 Task: Create new contact,   with mail id: 'Eleanor.Green@nyc.gov', first name: 'Eleanor', Last name: 'Green', Job Title: Network Administrator, Phone number (305) 555-4567. Change life cycle stage to  'Lead' and lead status to 'New'. Add new company to the associated contact: www.bms.com and type: Prospect. Logged in from softage.6@softage.net
Action: Mouse moved to (107, 64)
Screenshot: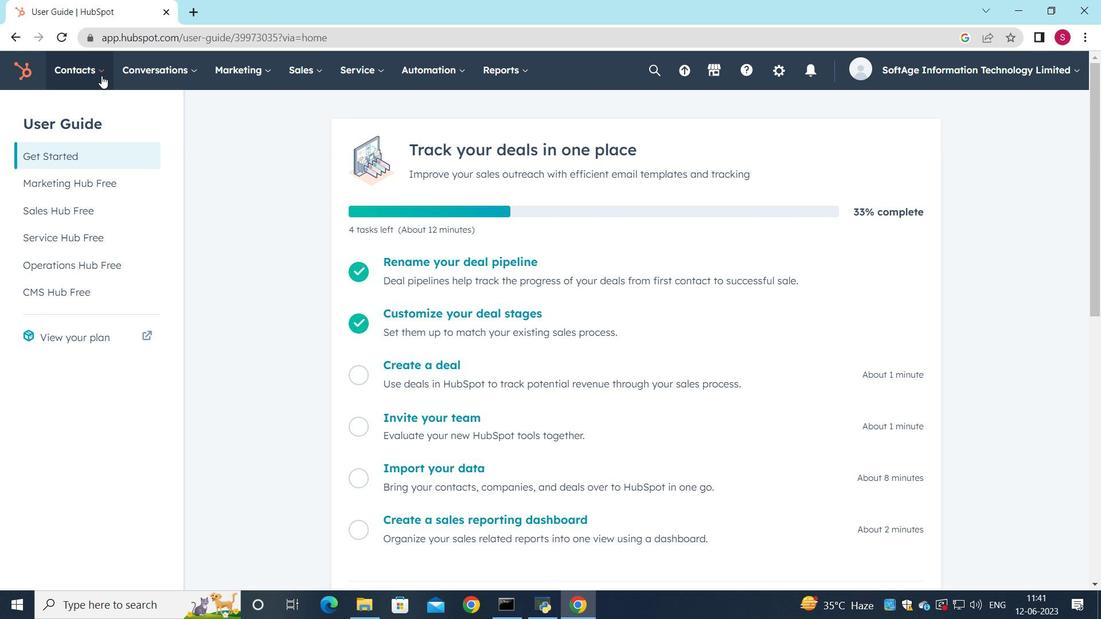 
Action: Mouse pressed left at (107, 64)
Screenshot: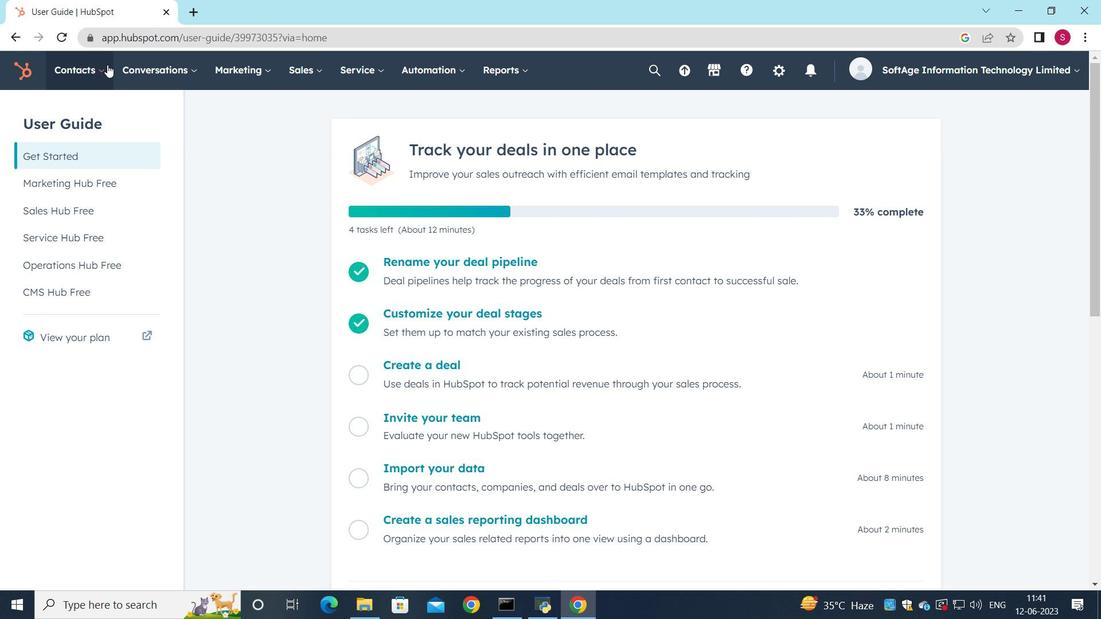 
Action: Mouse moved to (95, 111)
Screenshot: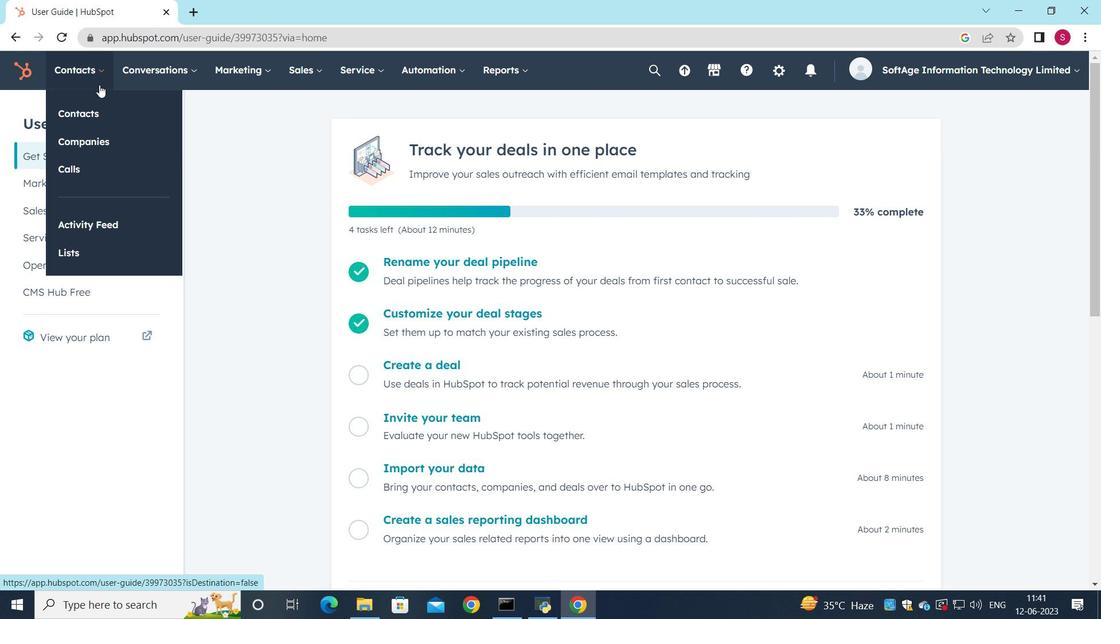 
Action: Mouse pressed left at (95, 111)
Screenshot: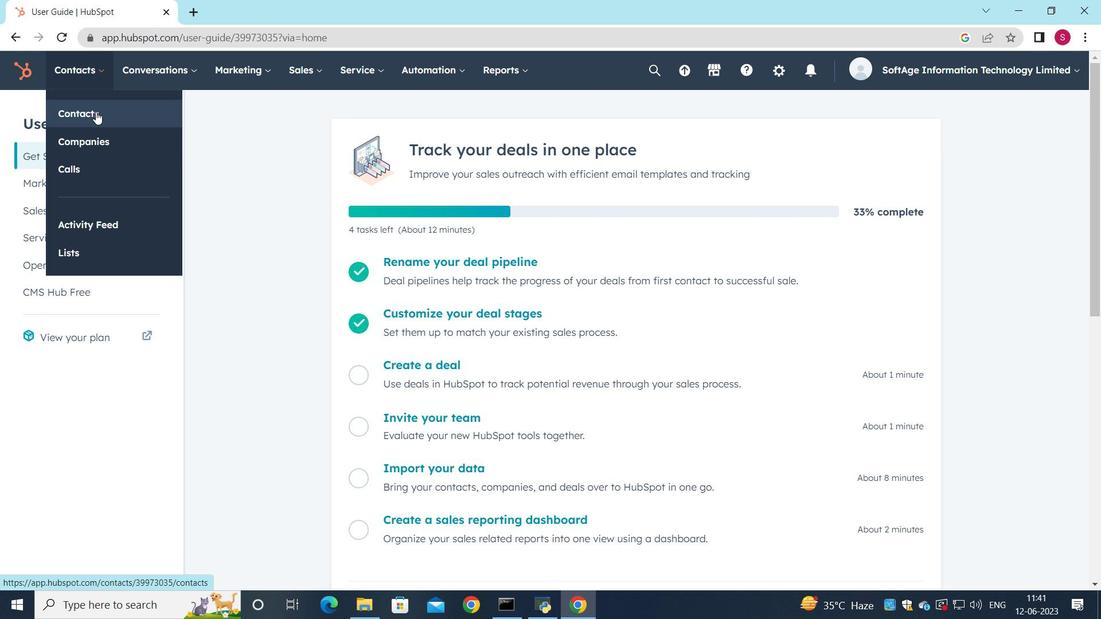 
Action: Mouse moved to (1035, 111)
Screenshot: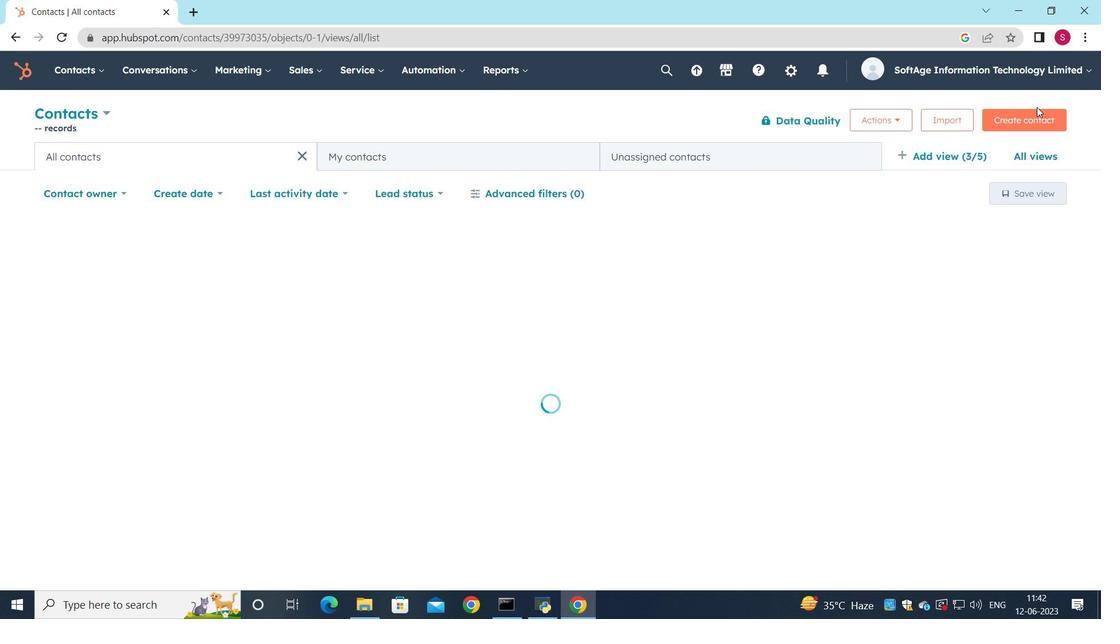 
Action: Mouse pressed left at (1035, 111)
Screenshot: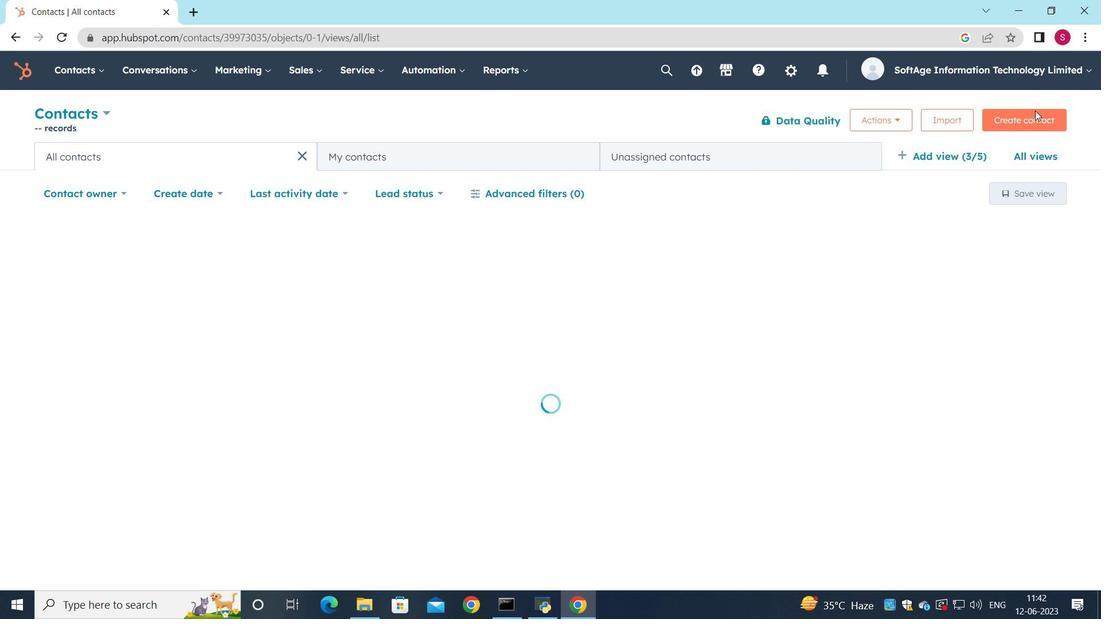 
Action: Mouse moved to (898, 189)
Screenshot: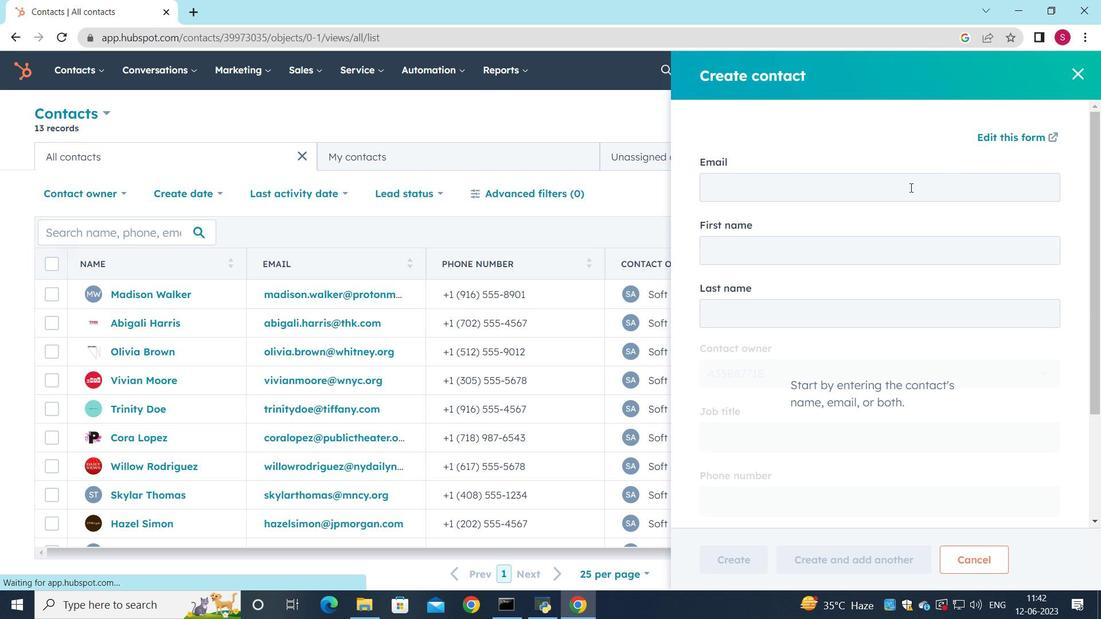 
Action: Mouse pressed left at (898, 189)
Screenshot: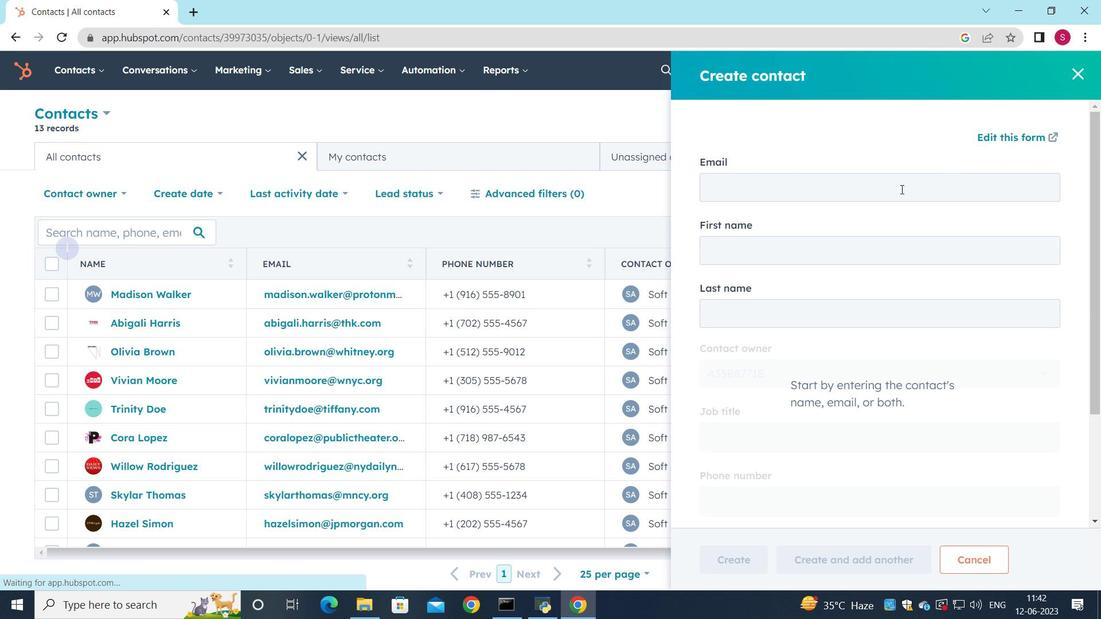 
Action: Key pressed <Key.shift>Eleanor.<Key.shift>Green<Key.shift>@nyc.gov
Screenshot: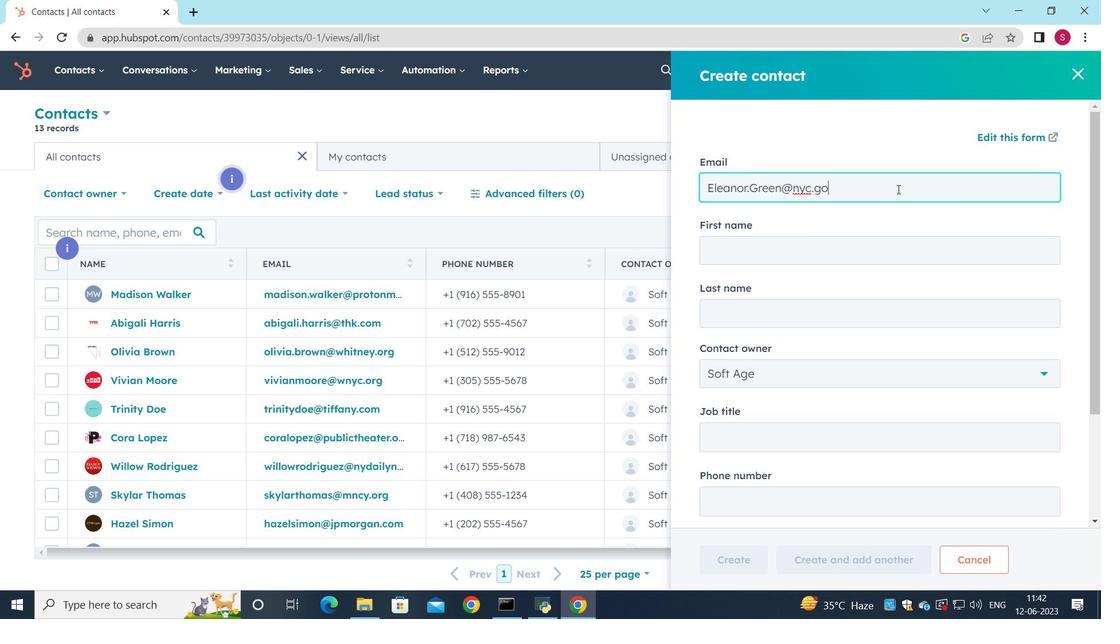 
Action: Mouse moved to (788, 253)
Screenshot: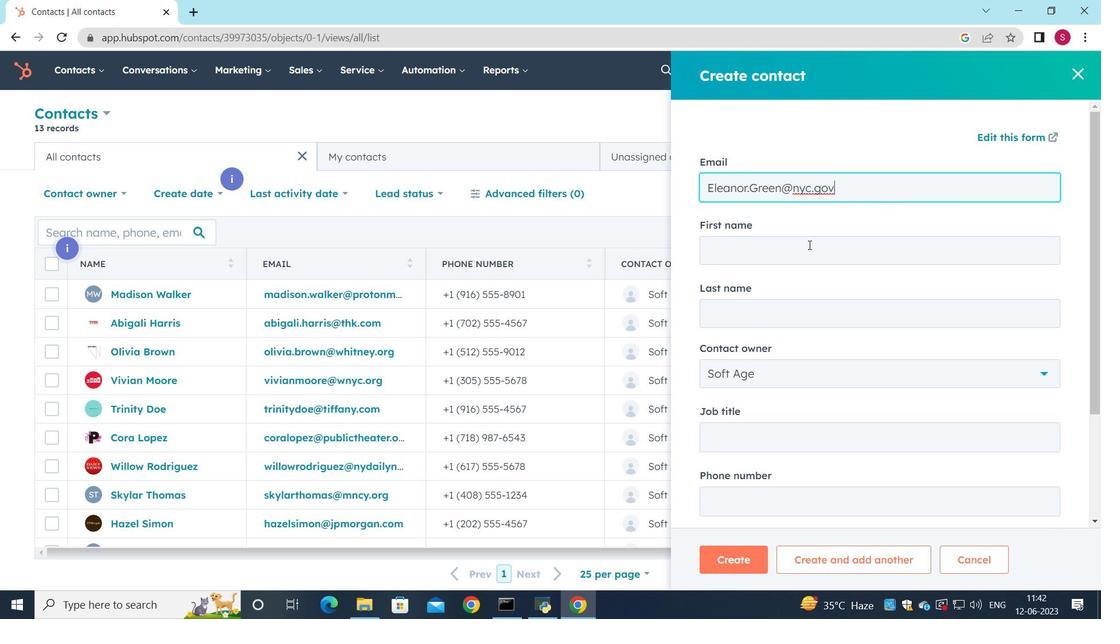 
Action: Mouse pressed left at (788, 253)
Screenshot: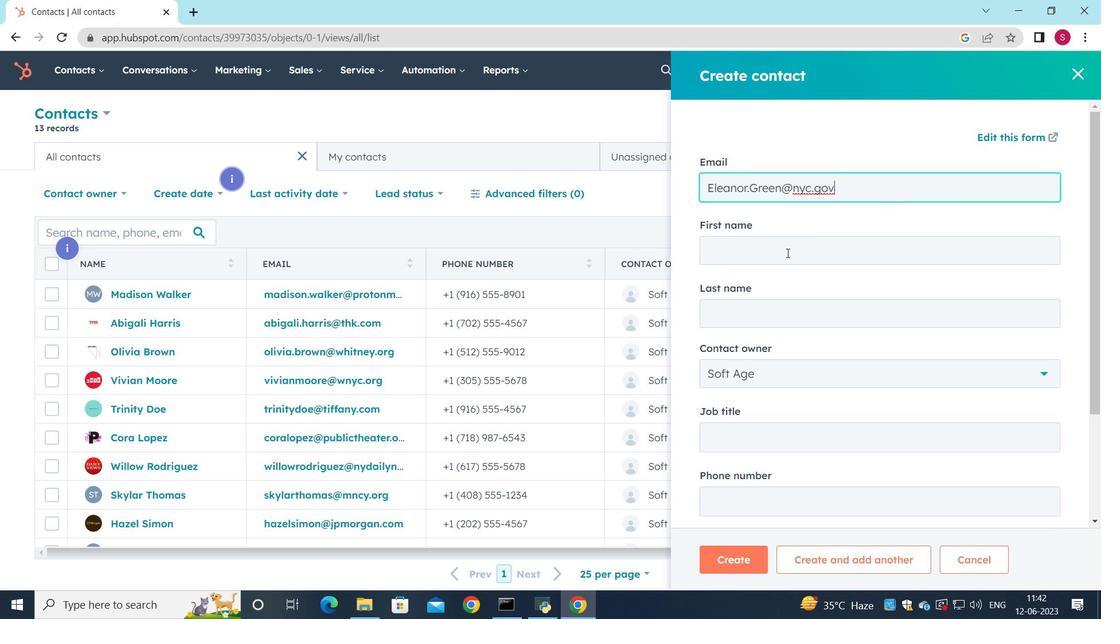 
Action: Mouse moved to (786, 264)
Screenshot: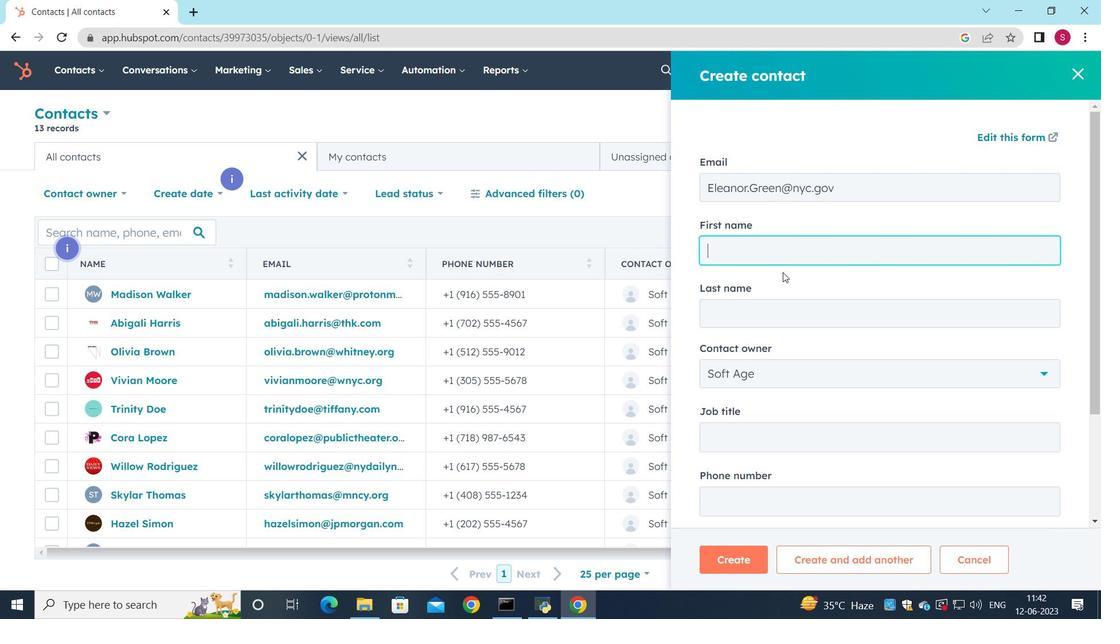 
Action: Key pressed <Key.shift>Eleanor
Screenshot: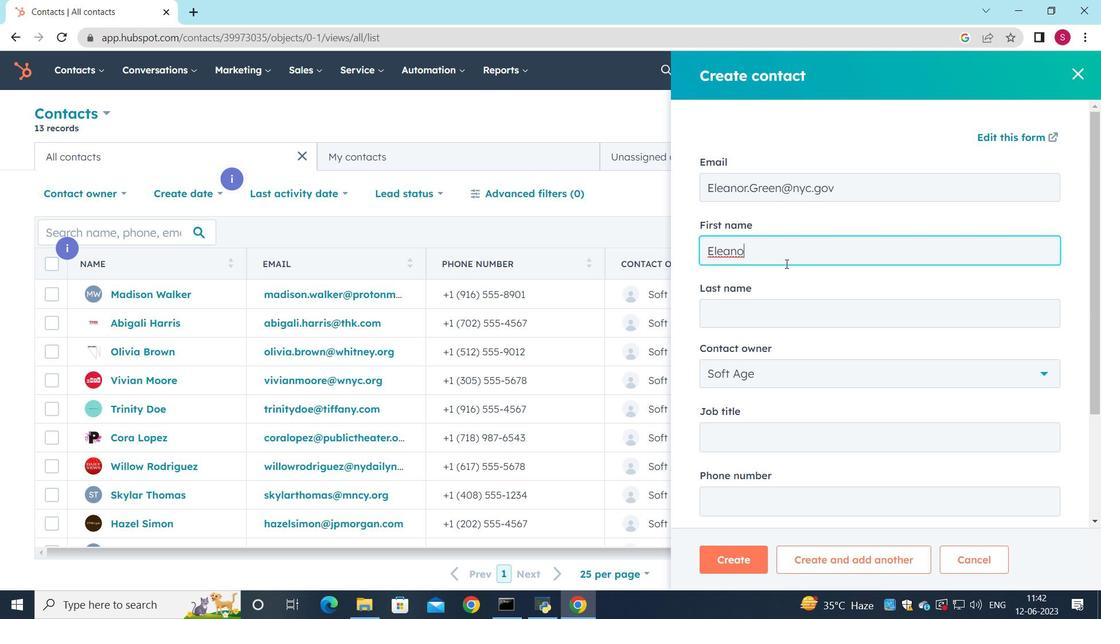 
Action: Mouse moved to (748, 306)
Screenshot: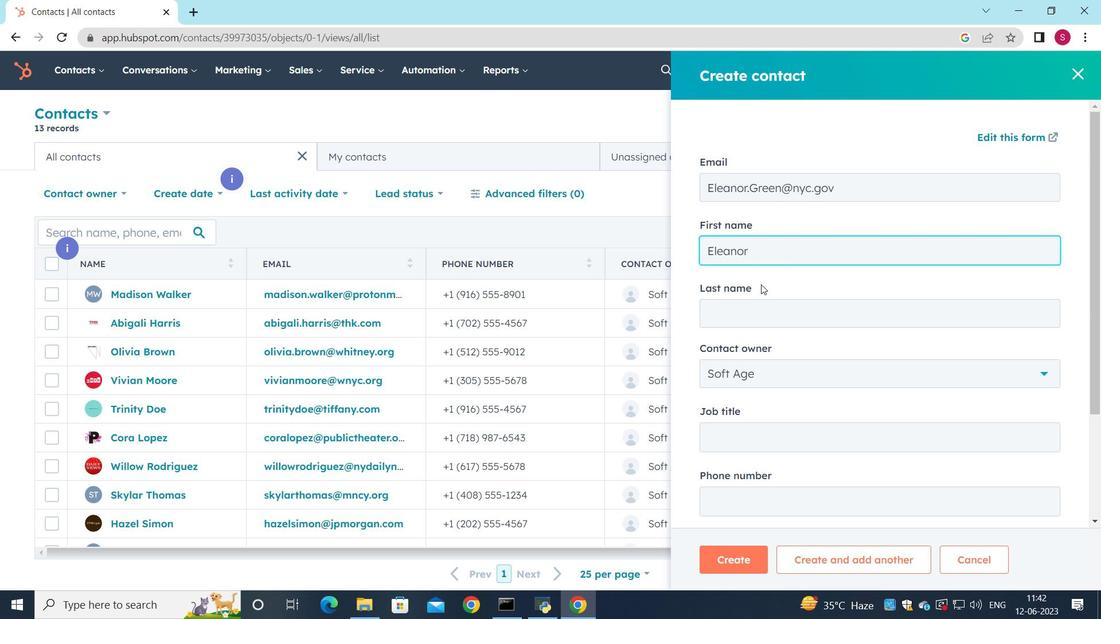 
Action: Mouse pressed left at (748, 306)
Screenshot: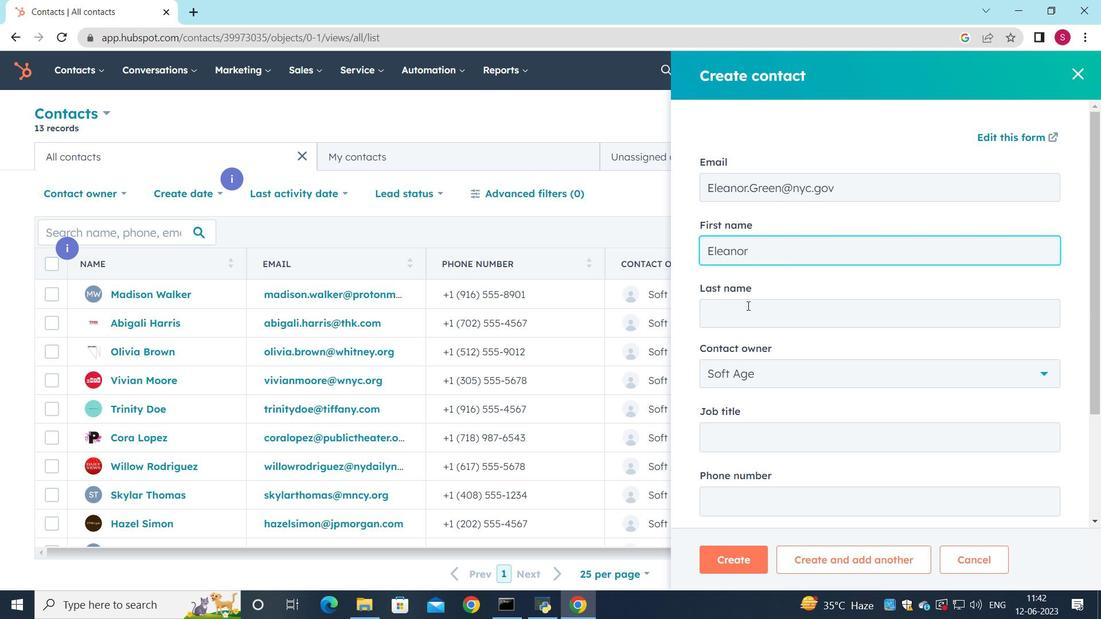 
Action: Key pressed <Key.shift>Green
Screenshot: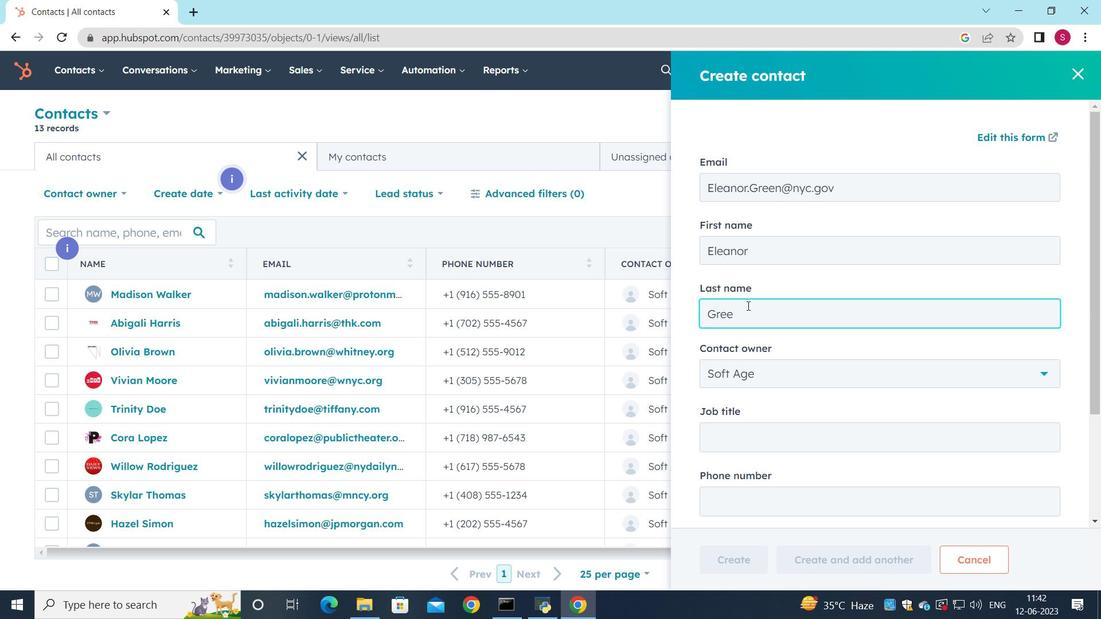 
Action: Mouse scrolled (748, 305) with delta (0, 0)
Screenshot: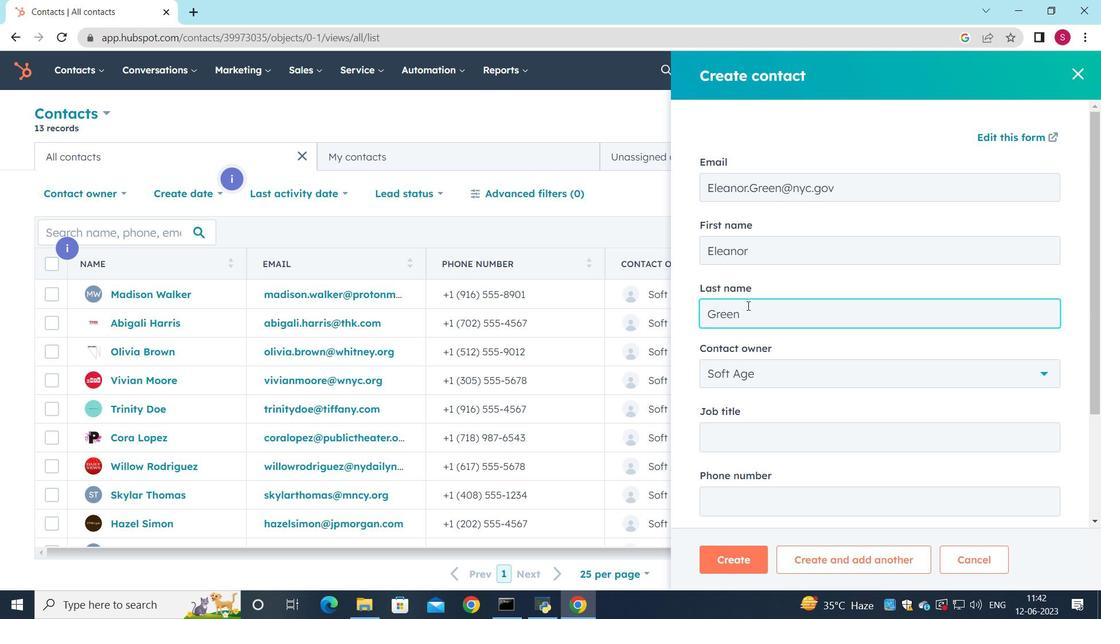 
Action: Mouse scrolled (748, 305) with delta (0, 0)
Screenshot: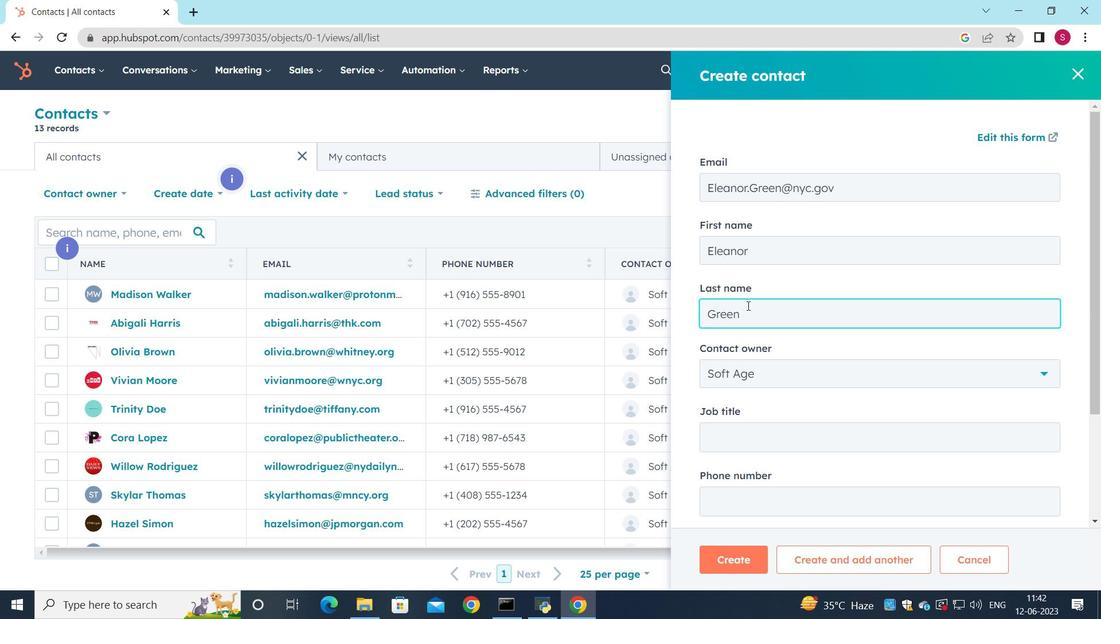 
Action: Mouse moved to (790, 278)
Screenshot: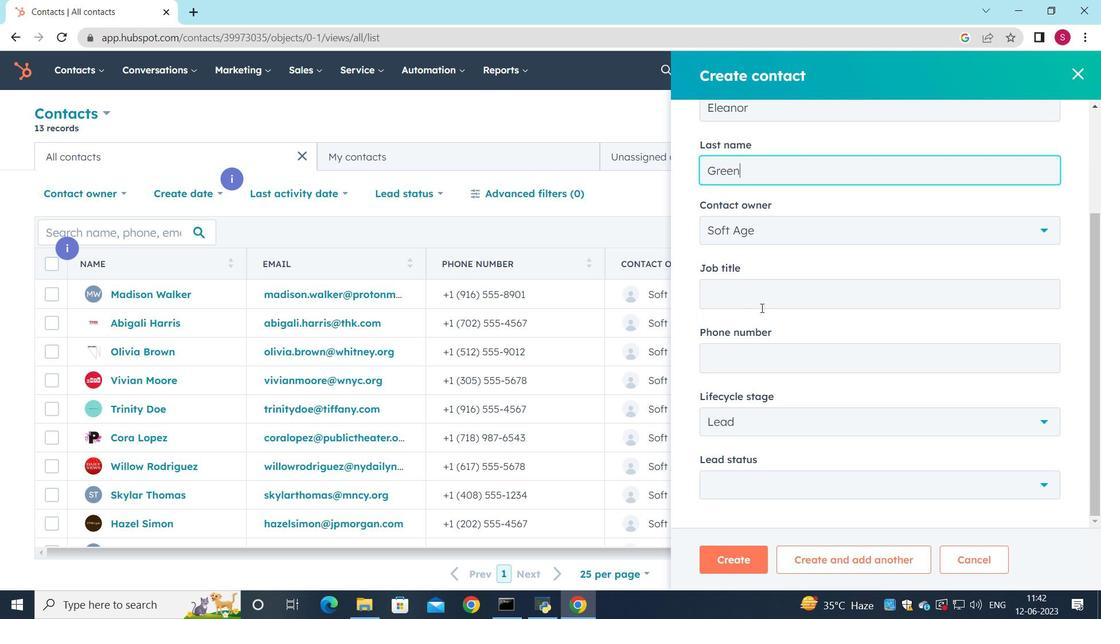 
Action: Mouse pressed left at (790, 278)
Screenshot: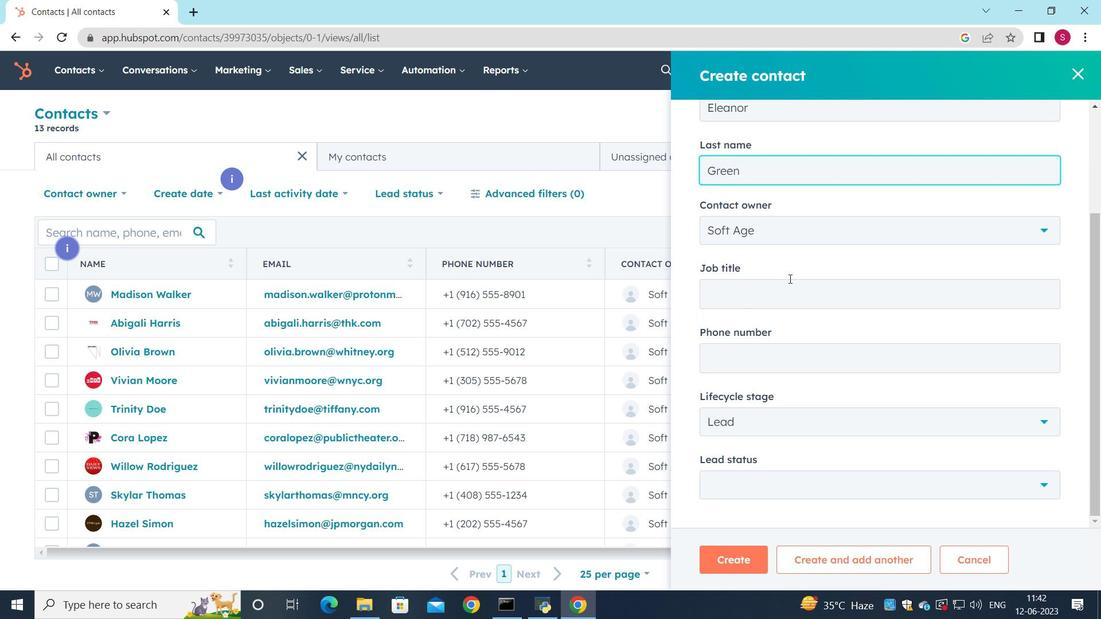 
Action: Mouse moved to (786, 292)
Screenshot: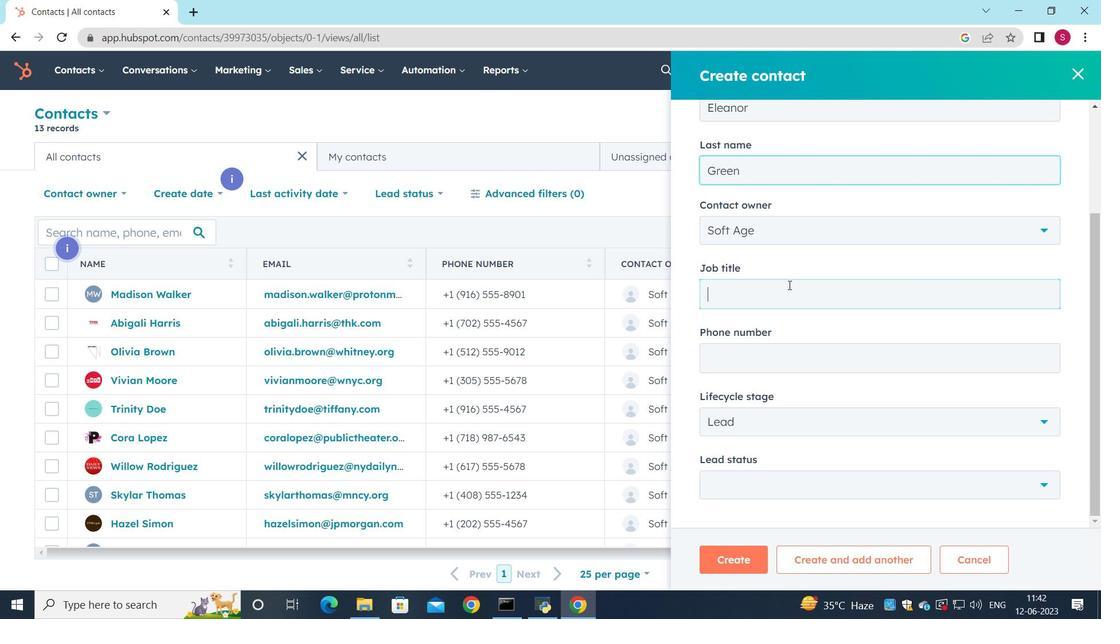 
Action: Key pressed <Key.shift><Key.shift><Key.shift><Key.shift>Network<Key.space><Key.shift>Adminstrator
Screenshot: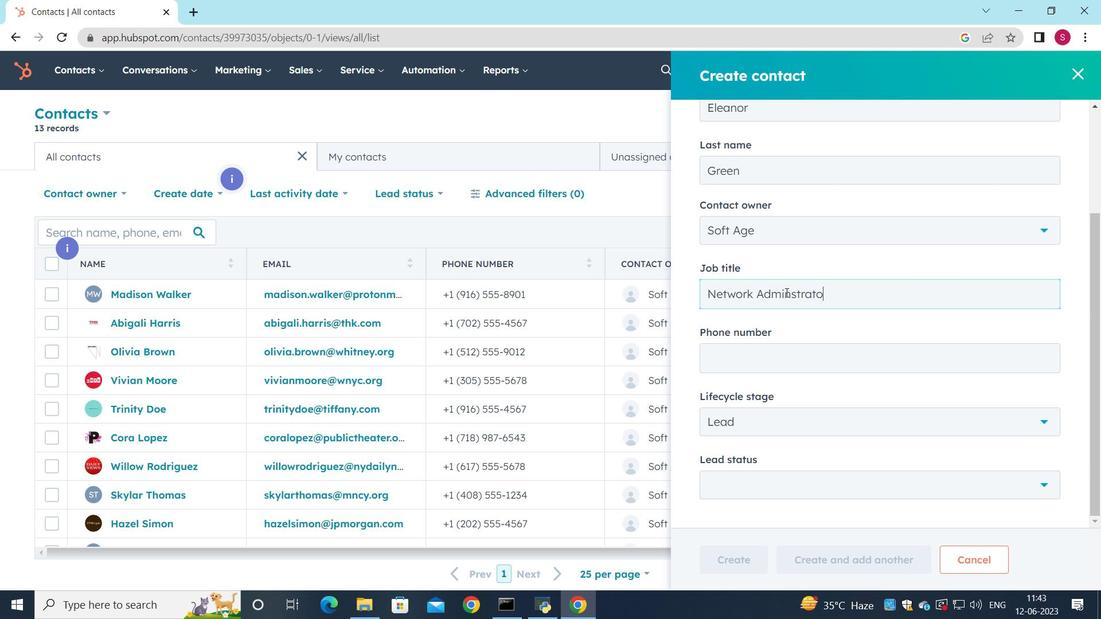 
Action: Mouse moved to (793, 295)
Screenshot: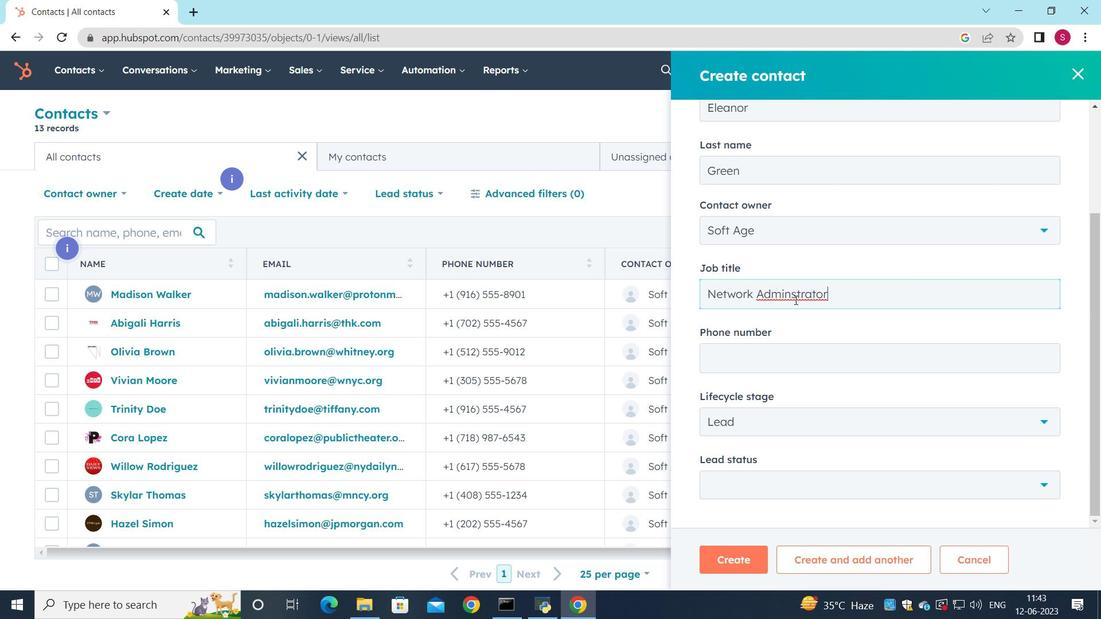 
Action: Mouse pressed left at (793, 295)
Screenshot: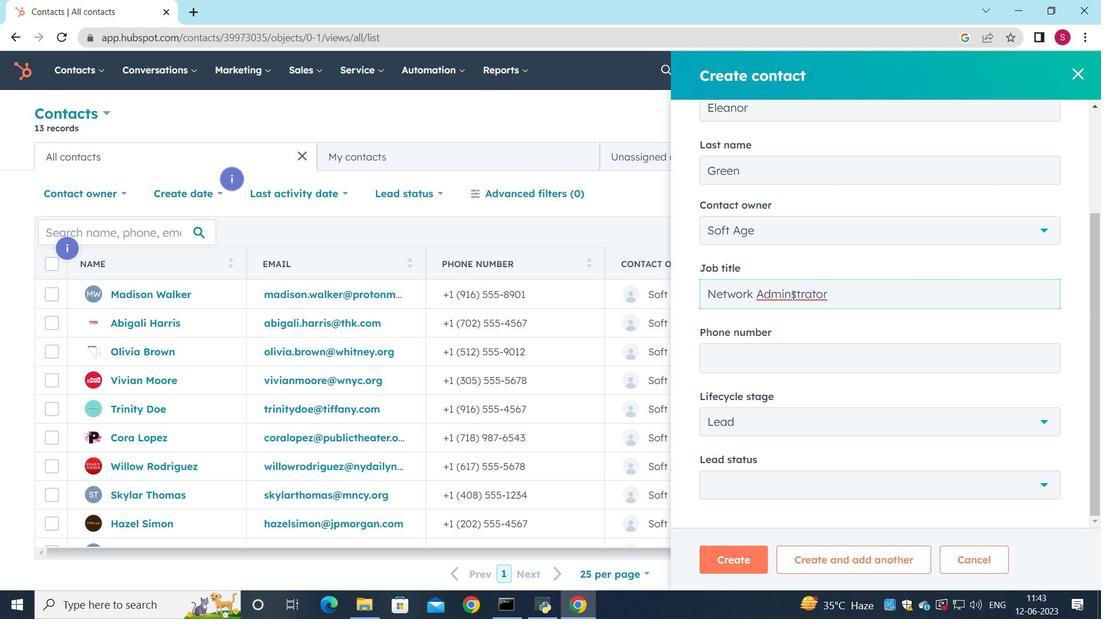 
Action: Key pressed i
Screenshot: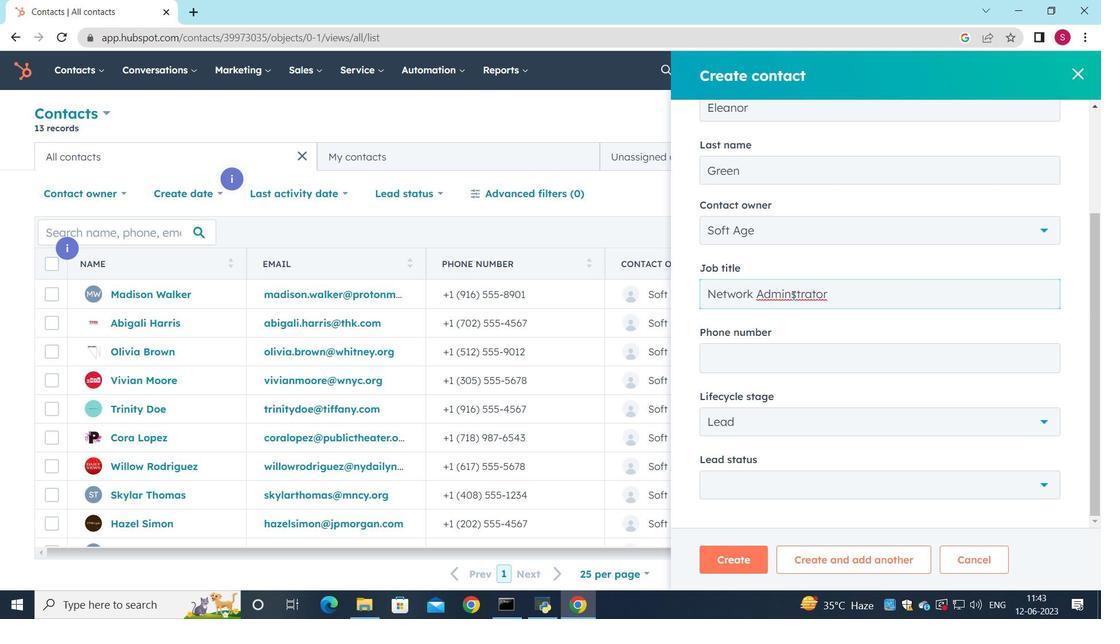 
Action: Mouse moved to (763, 351)
Screenshot: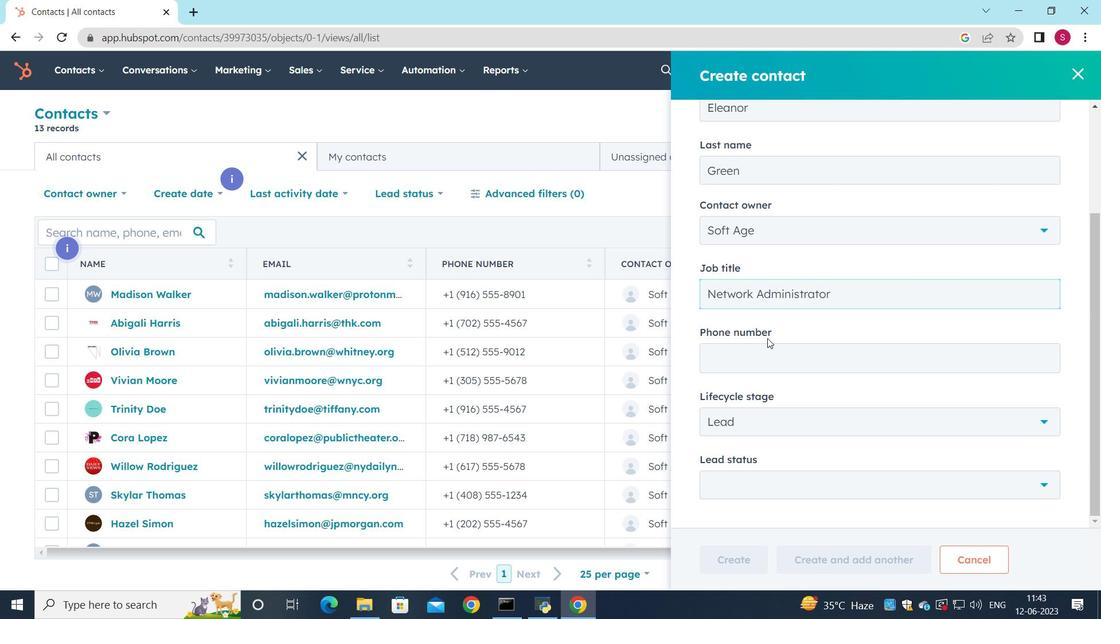 
Action: Mouse pressed left at (763, 351)
Screenshot: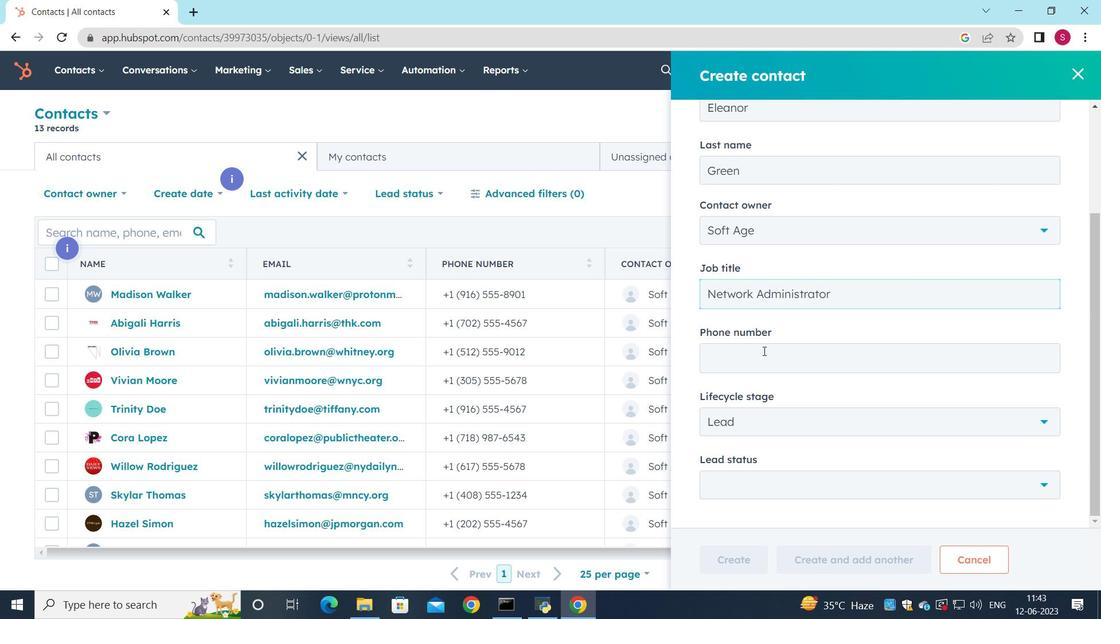 
Action: Key pressed 3055554567
Screenshot: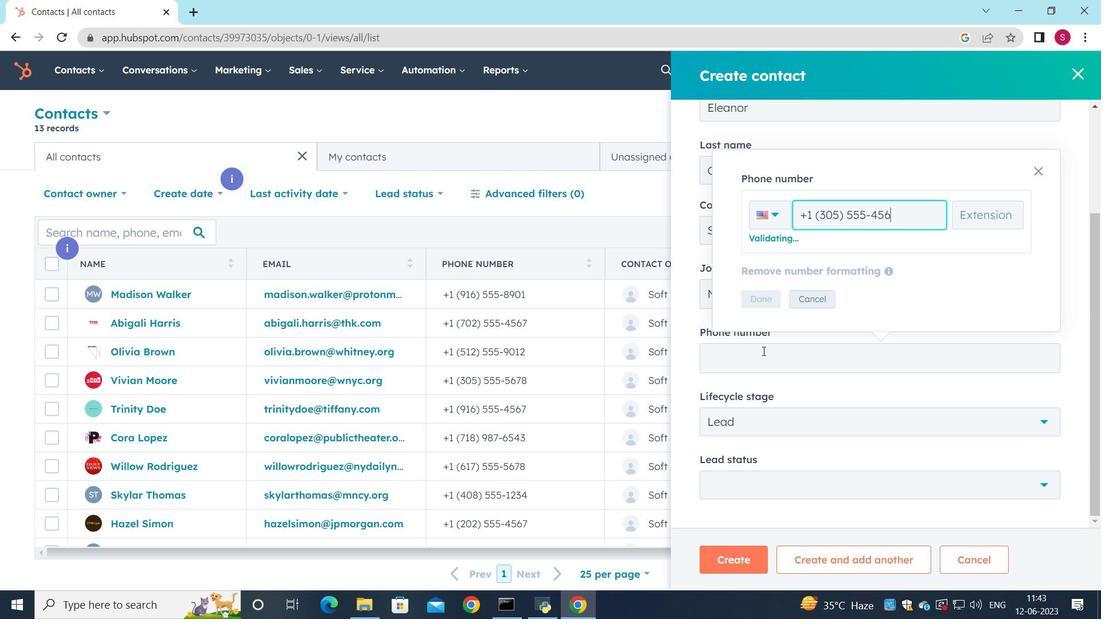 
Action: Mouse moved to (750, 302)
Screenshot: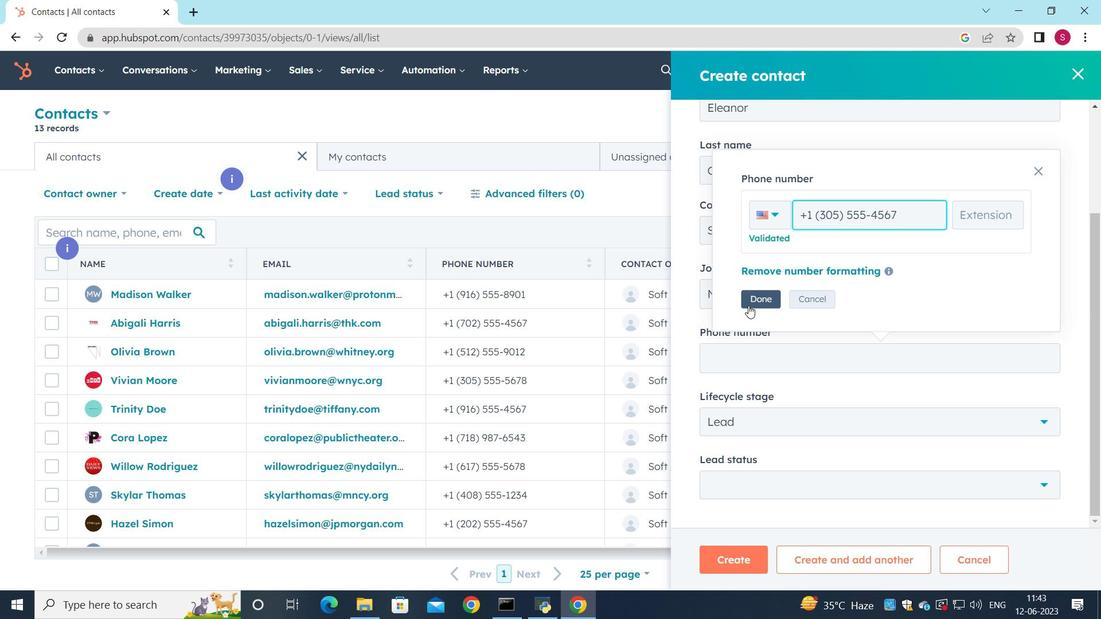 
Action: Mouse pressed left at (750, 302)
Screenshot: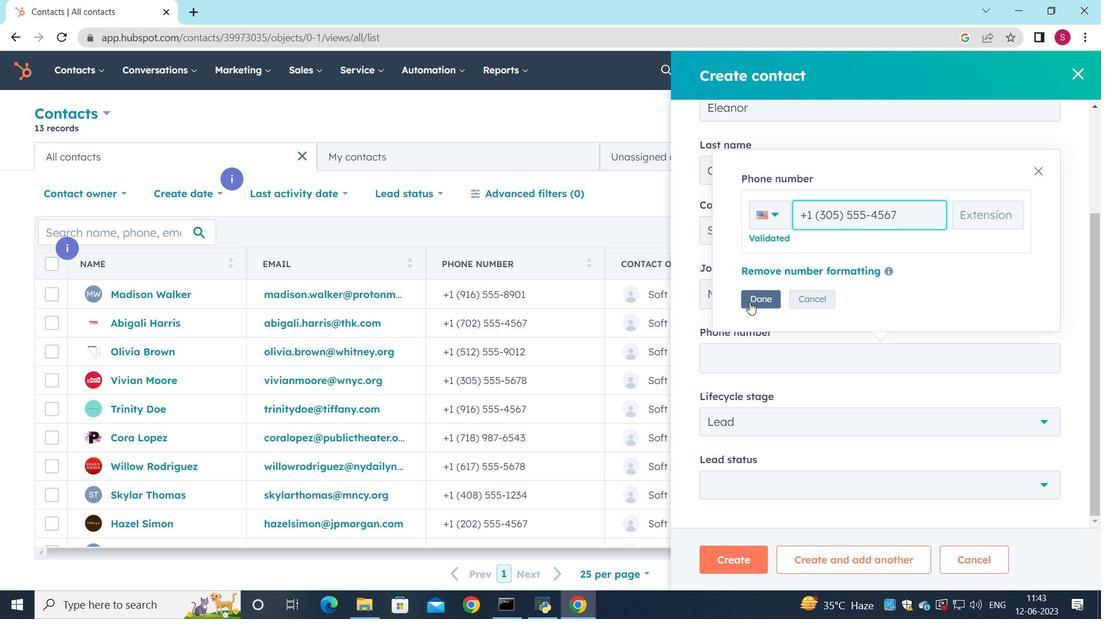 
Action: Mouse moved to (751, 302)
Screenshot: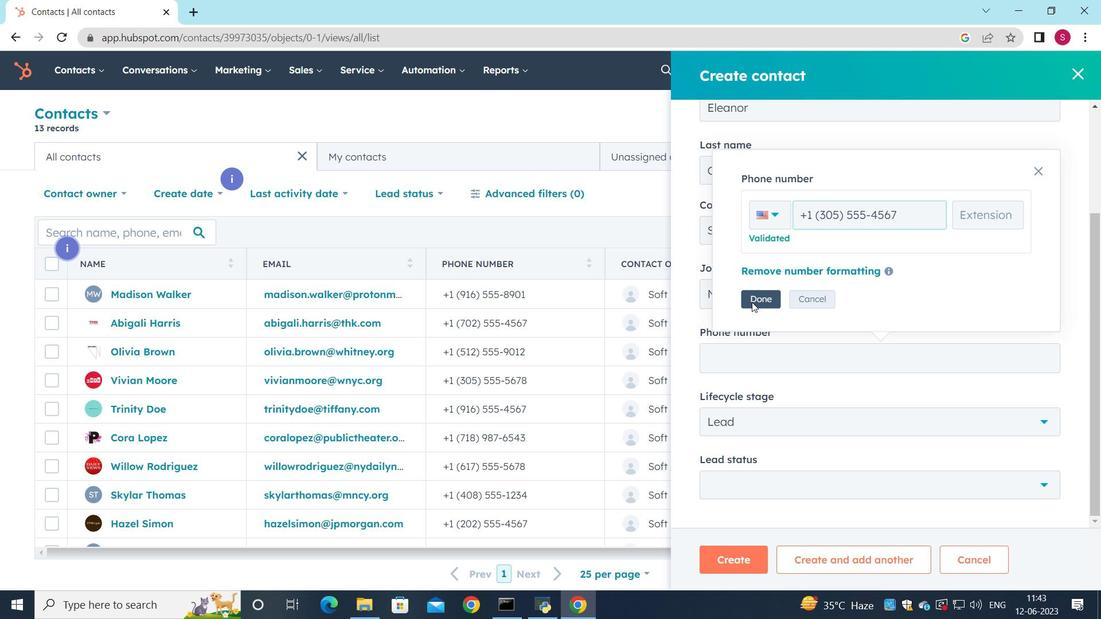 
Action: Mouse scrolled (751, 301) with delta (0, 0)
Screenshot: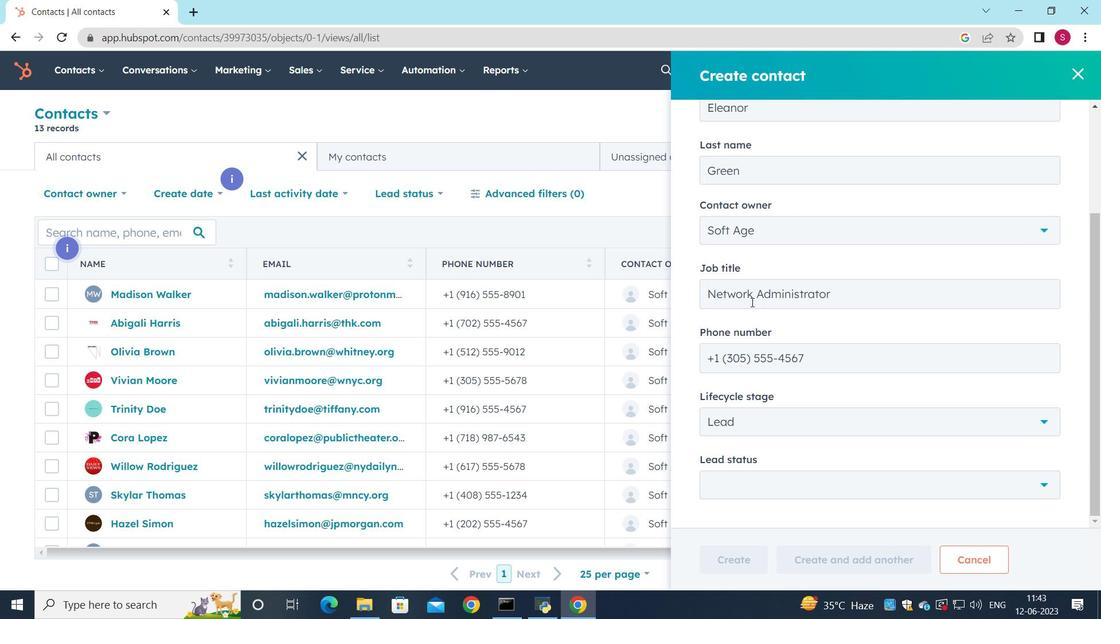 
Action: Mouse scrolled (751, 301) with delta (0, 0)
Screenshot: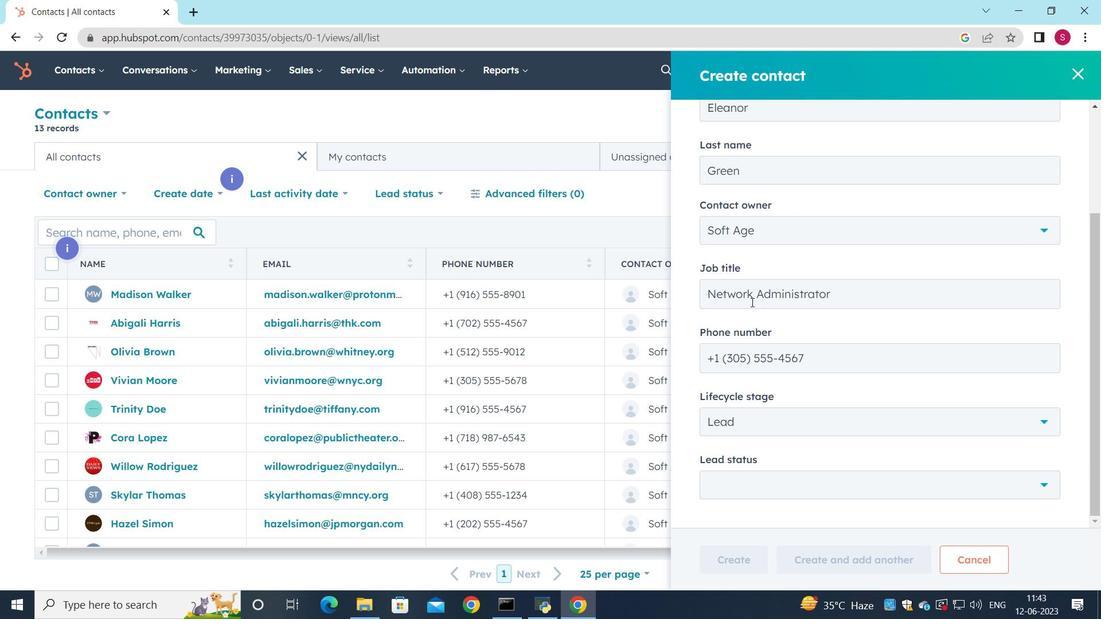 
Action: Mouse moved to (780, 392)
Screenshot: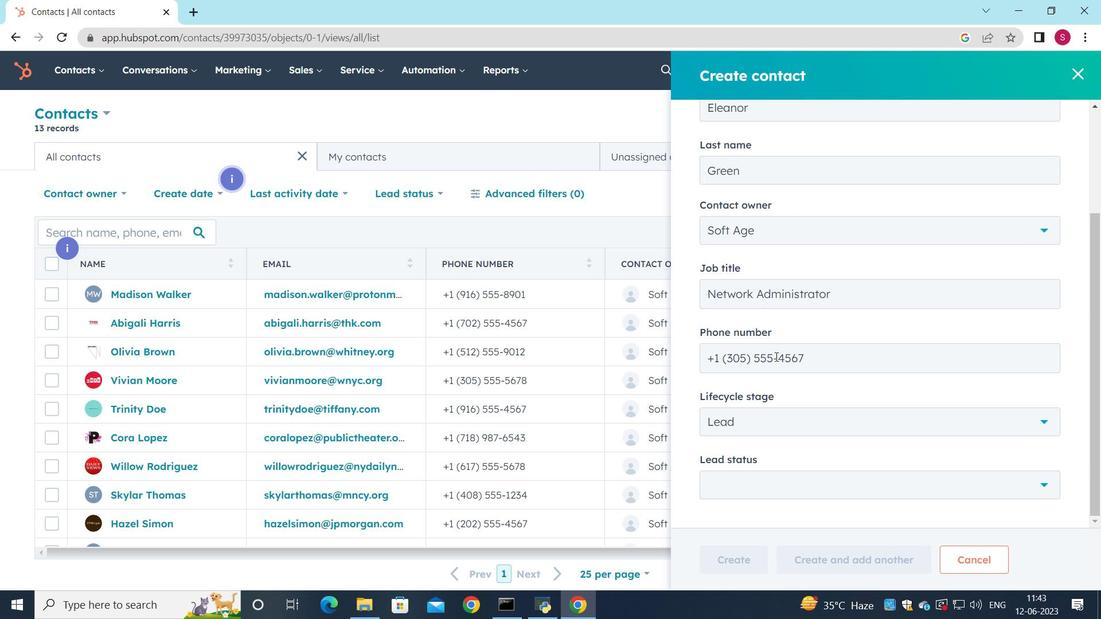 
Action: Mouse scrolled (780, 391) with delta (0, 0)
Screenshot: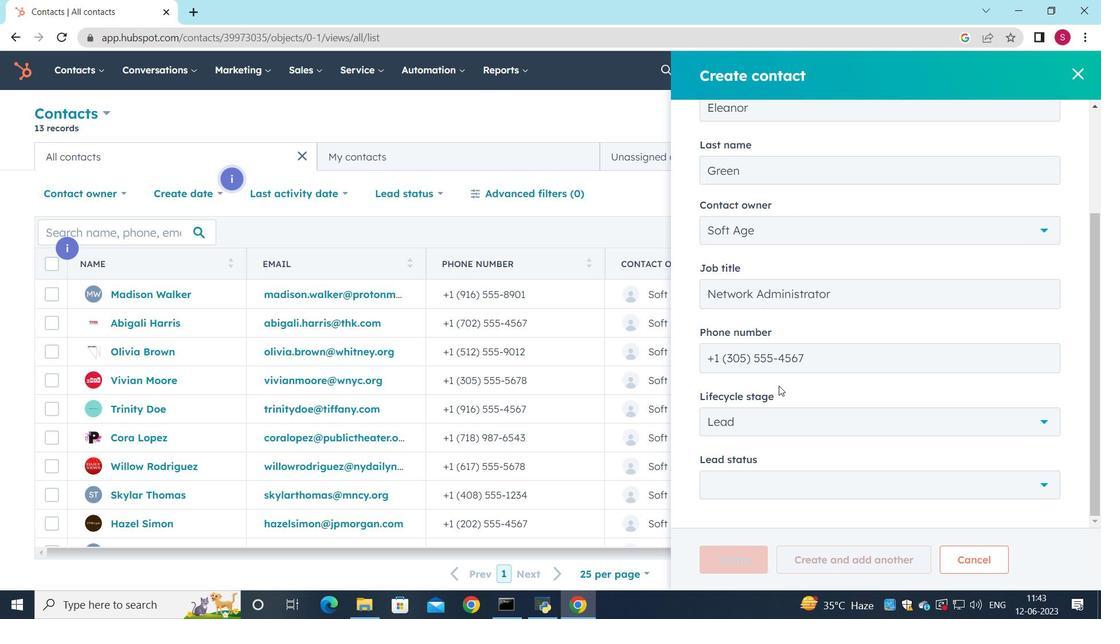 
Action: Mouse scrolled (780, 391) with delta (0, 0)
Screenshot: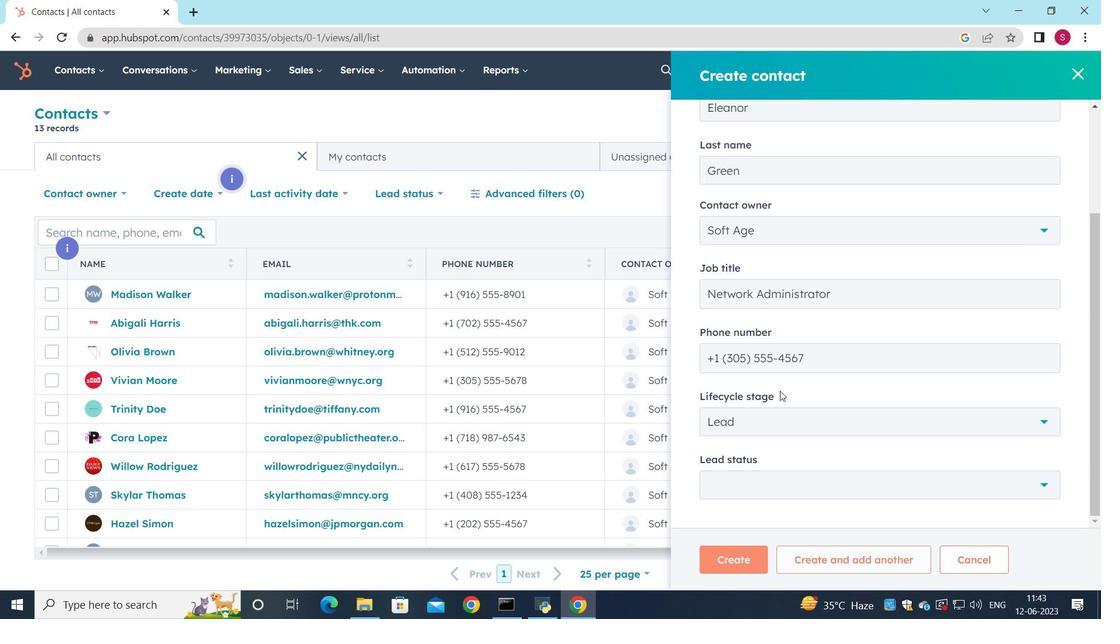 
Action: Mouse moved to (1012, 488)
Screenshot: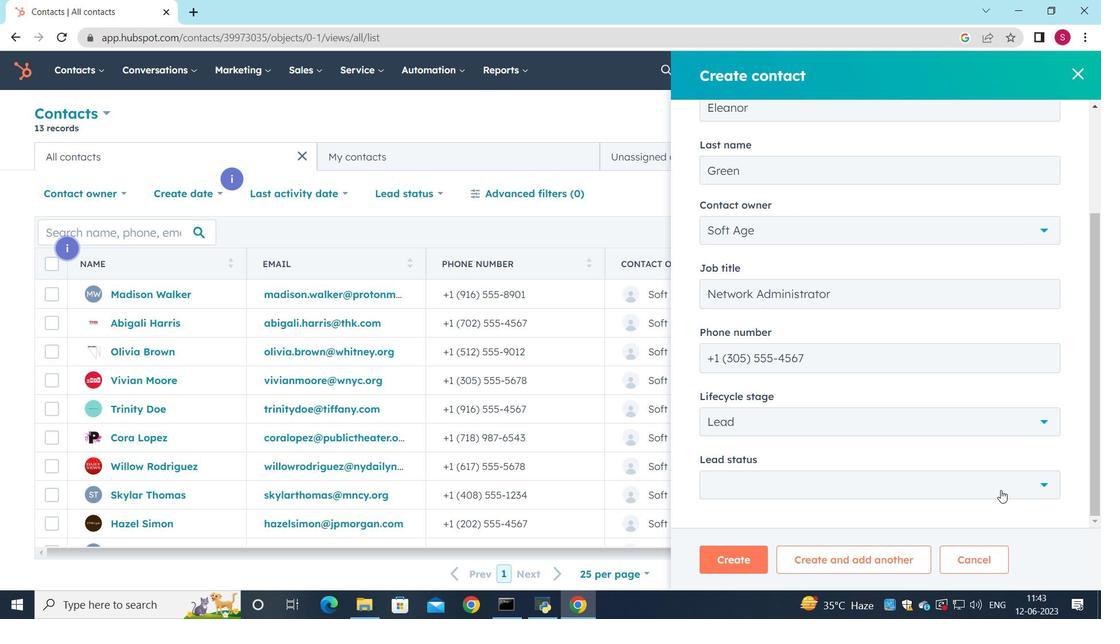 
Action: Mouse pressed left at (1012, 488)
Screenshot: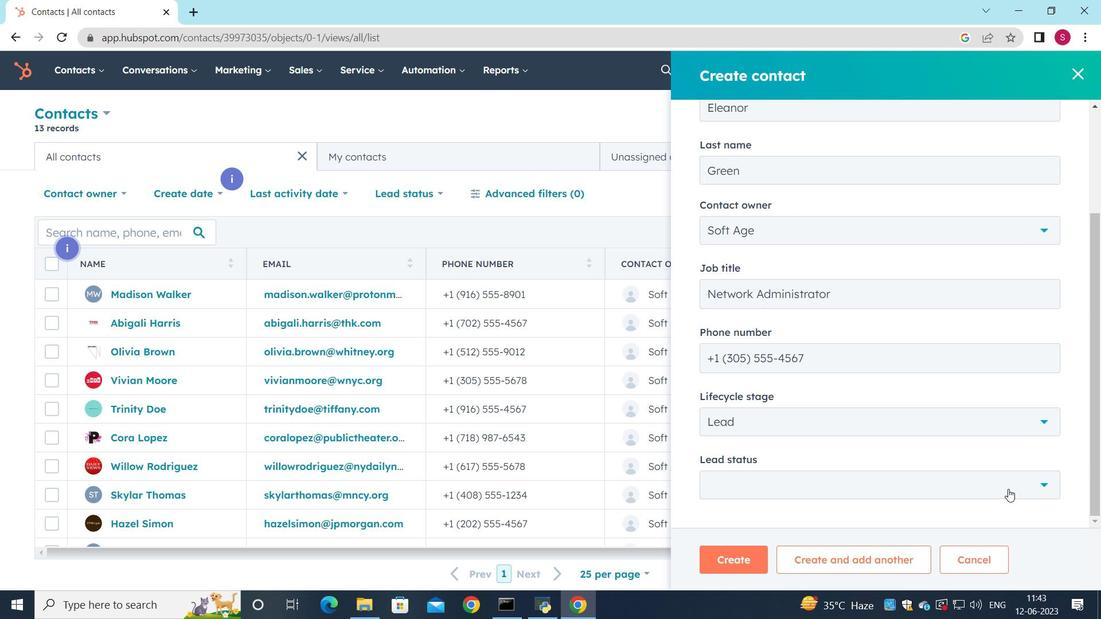 
Action: Mouse moved to (760, 352)
Screenshot: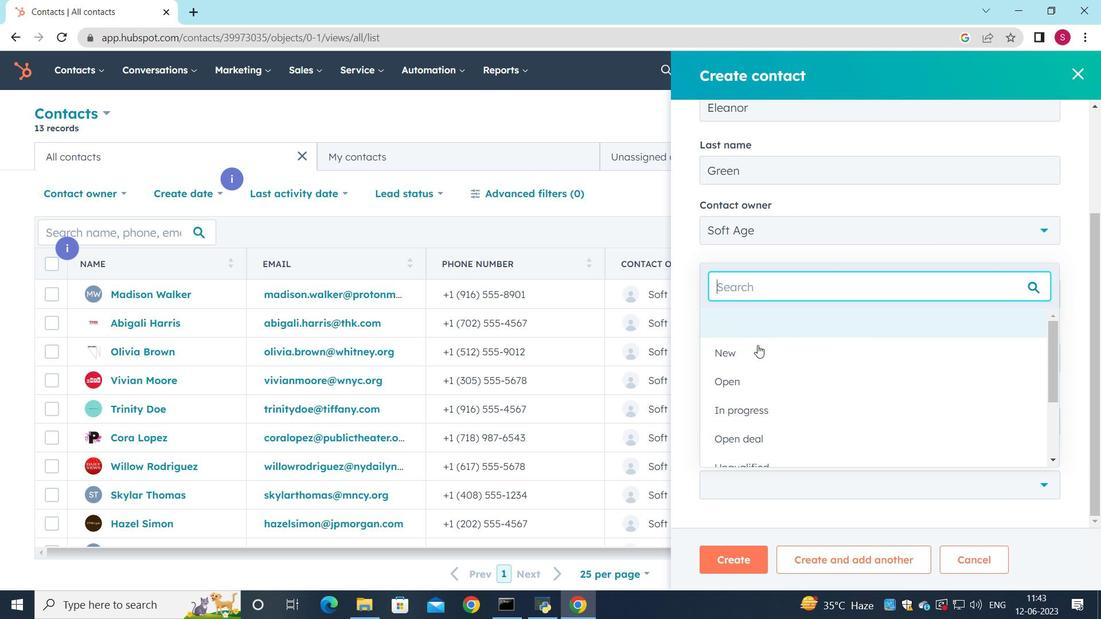 
Action: Mouse pressed left at (760, 352)
Screenshot: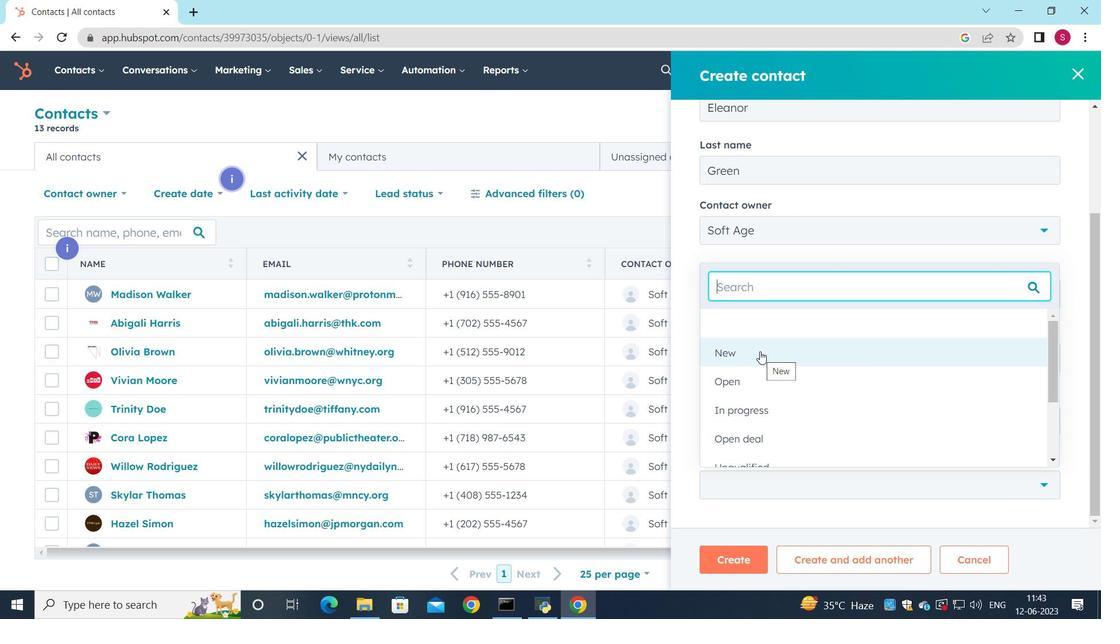 
Action: Mouse scrolled (760, 351) with delta (0, 0)
Screenshot: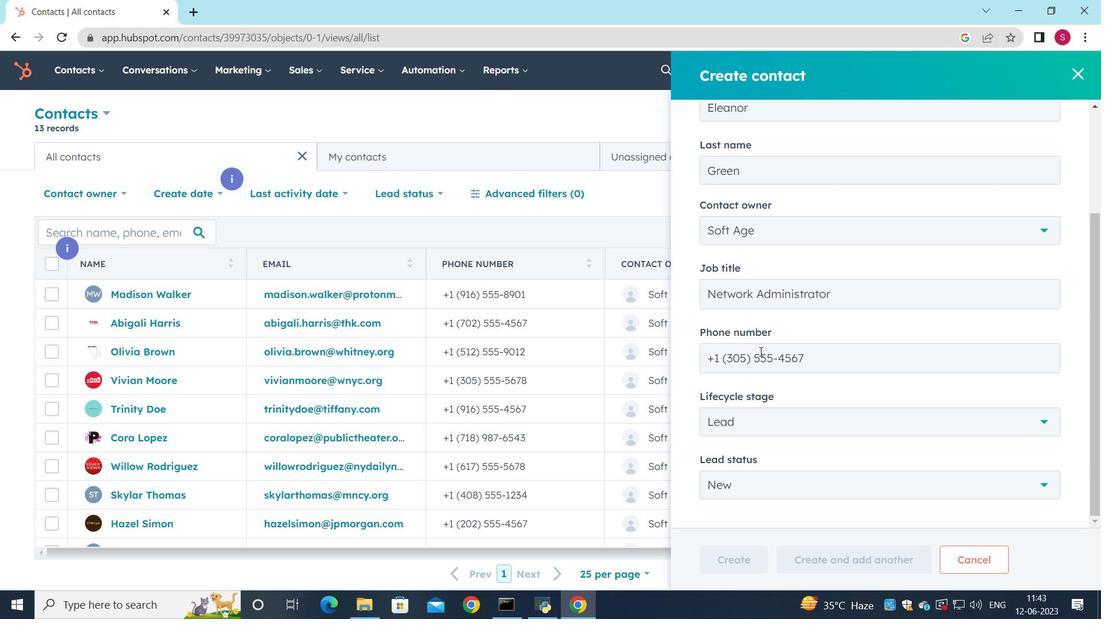 
Action: Mouse scrolled (760, 351) with delta (0, 0)
Screenshot: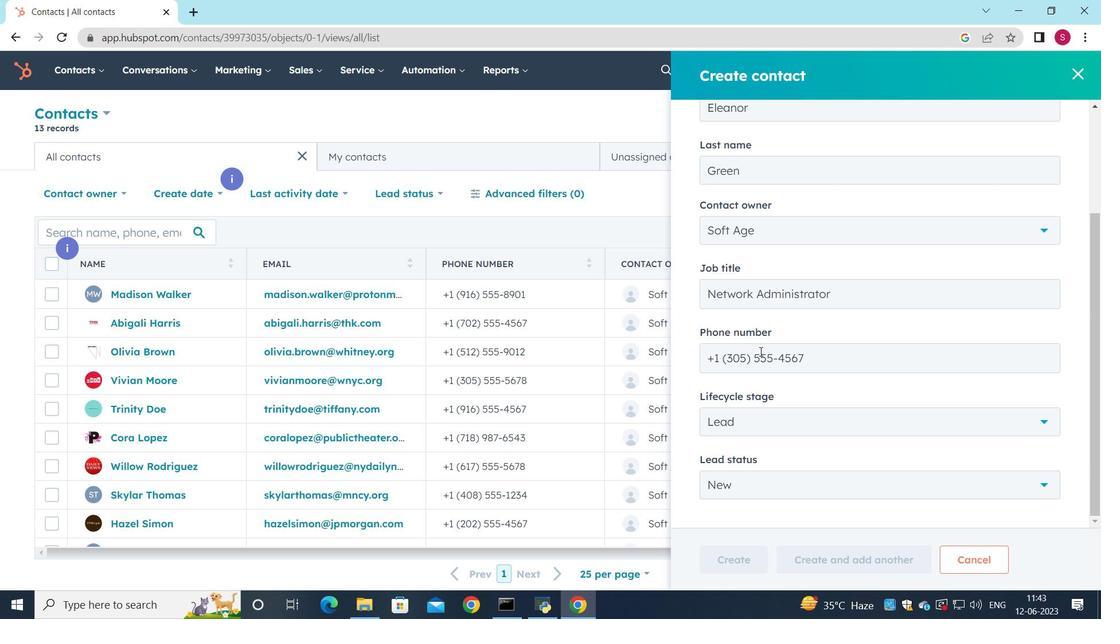 
Action: Mouse scrolled (760, 351) with delta (0, 0)
Screenshot: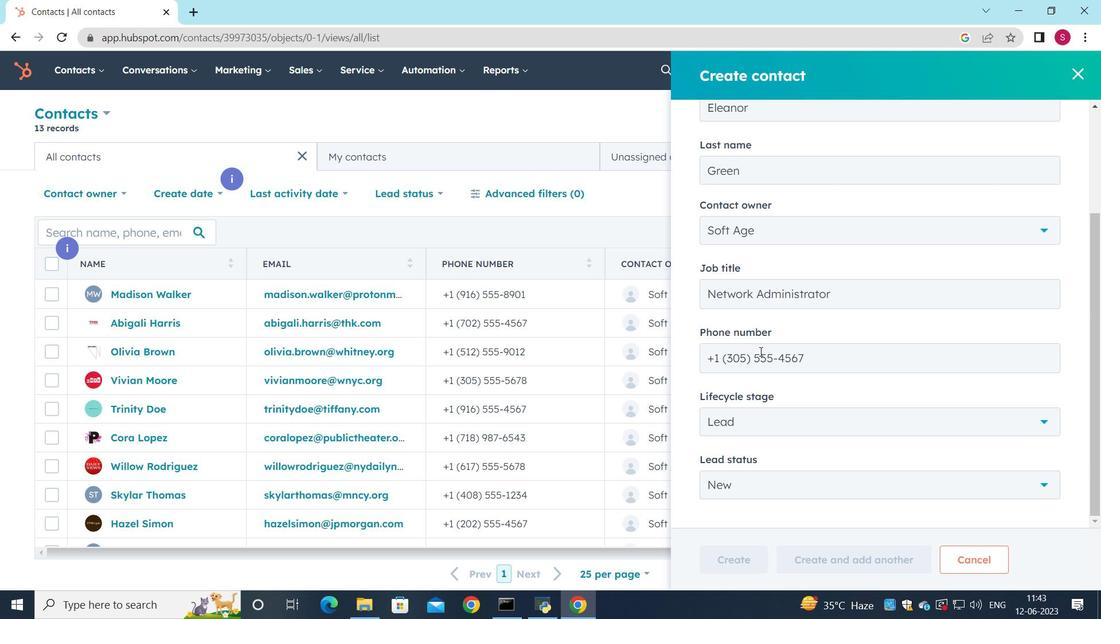 
Action: Mouse moved to (809, 405)
Screenshot: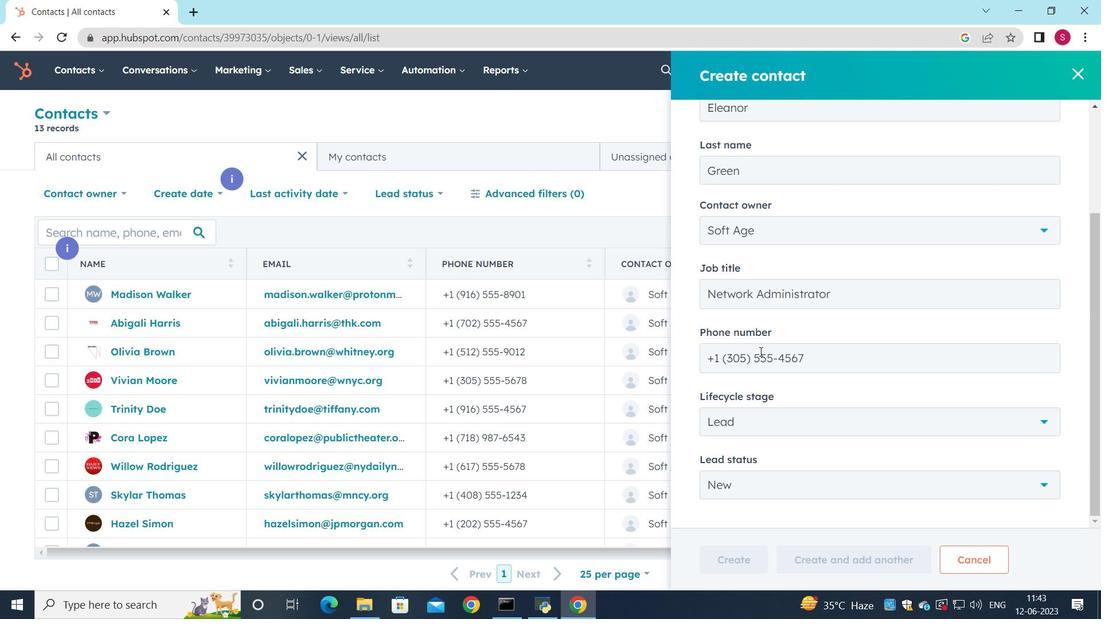 
Action: Mouse scrolled (796, 392) with delta (0, 0)
Screenshot: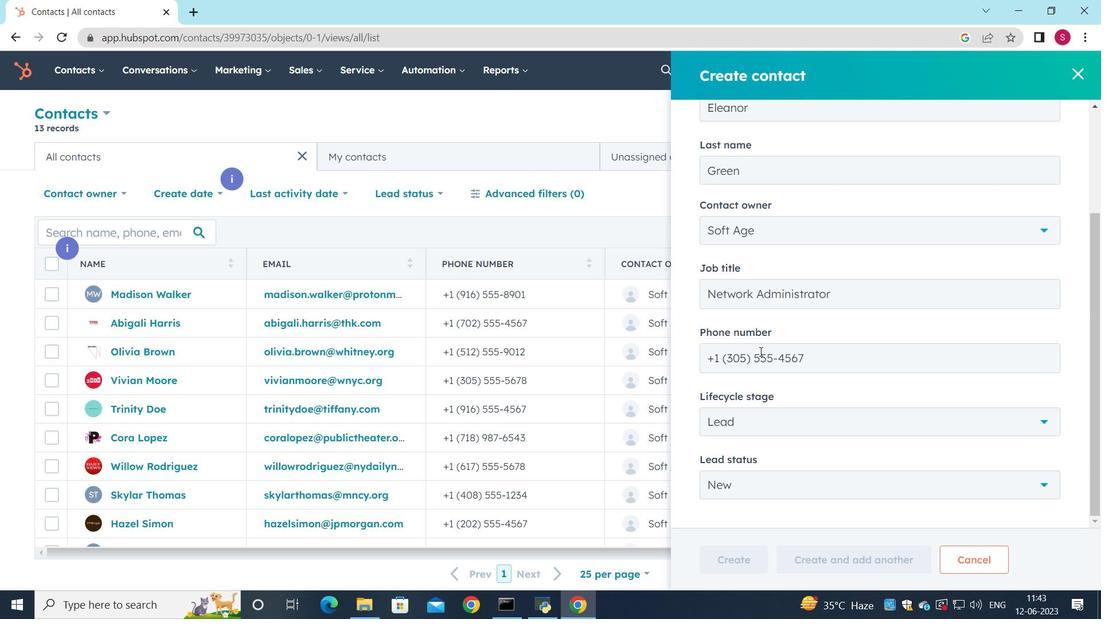 
Action: Mouse moved to (739, 565)
Screenshot: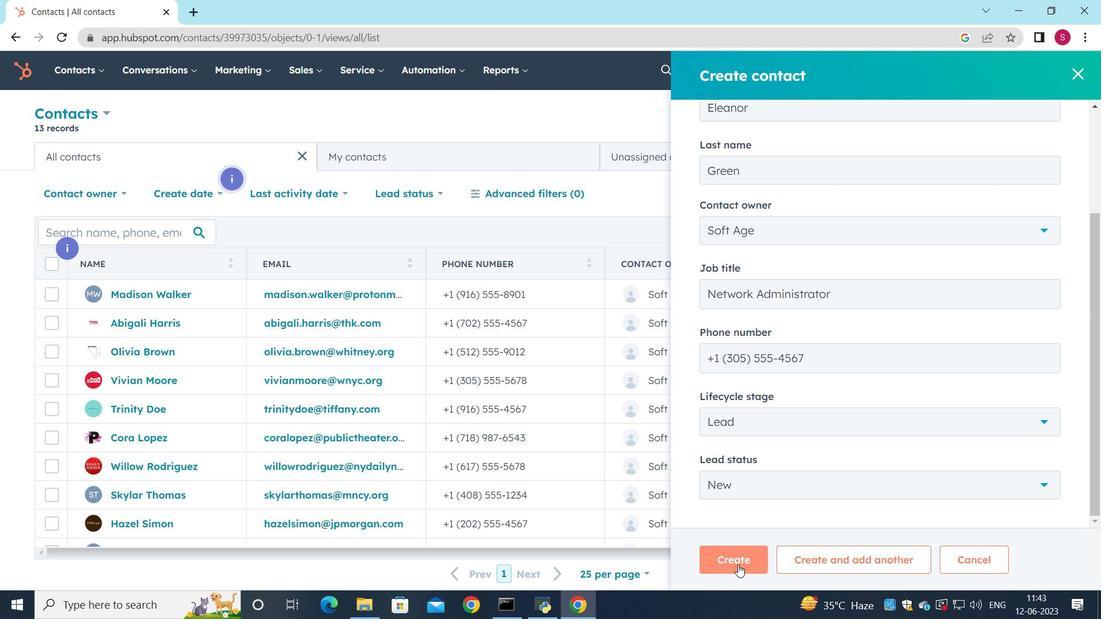 
Action: Mouse pressed left at (739, 565)
Screenshot: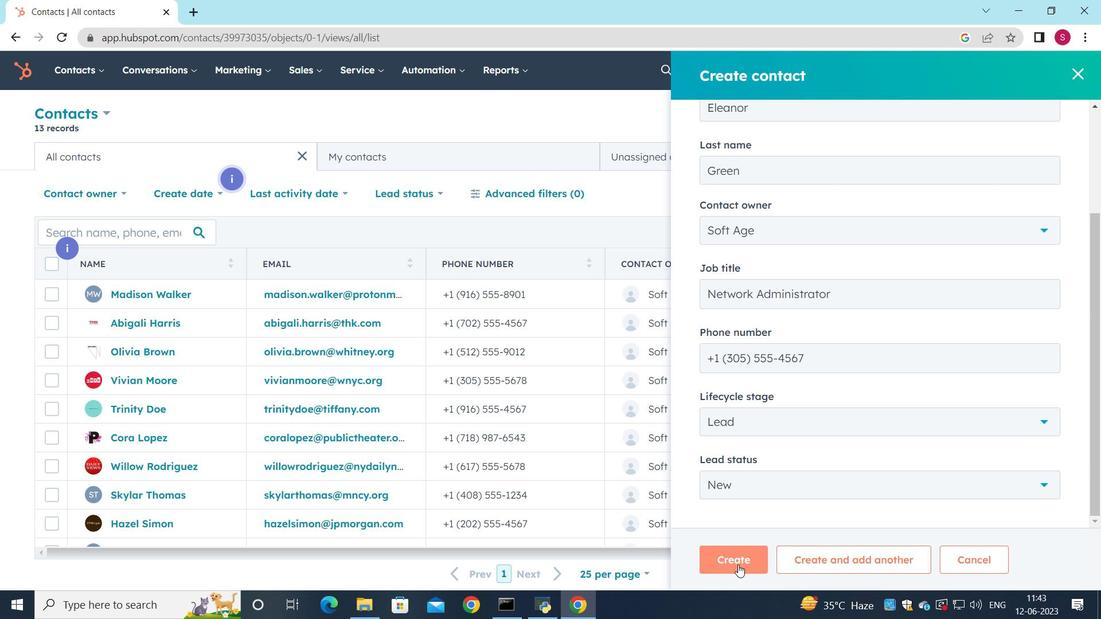 
Action: Mouse moved to (650, 292)
Screenshot: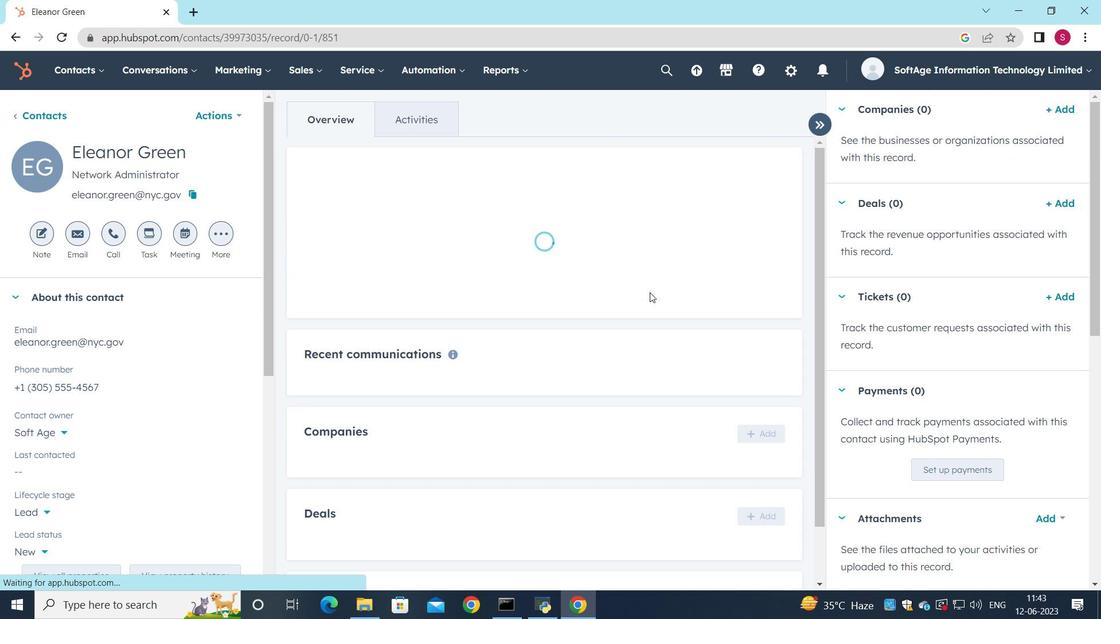 
Action: Mouse scrolled (650, 292) with delta (0, 0)
Screenshot: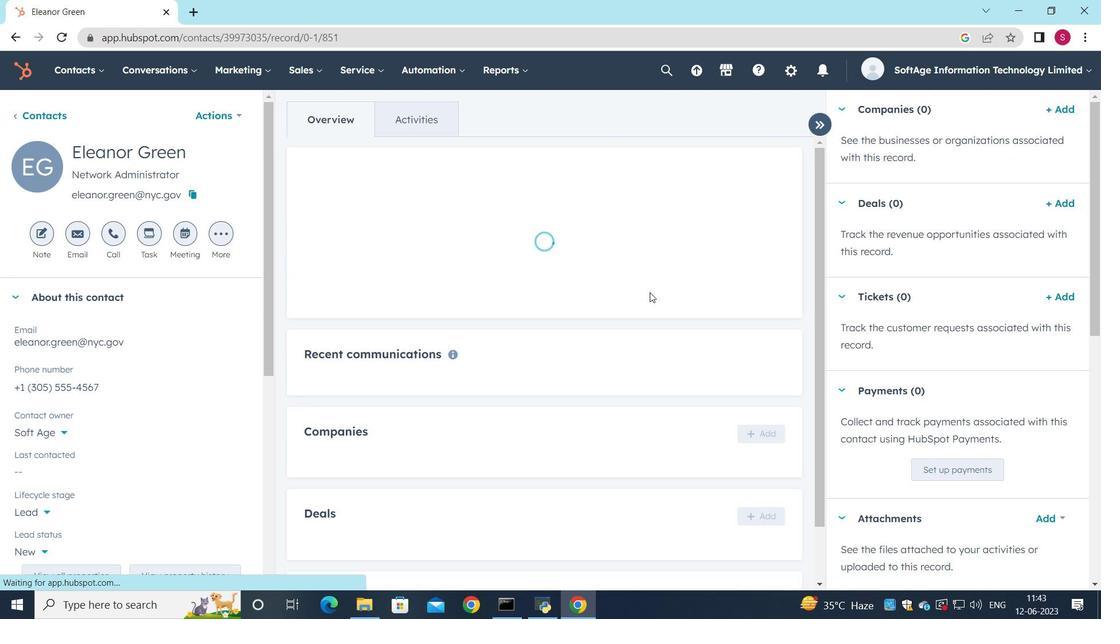 
Action: Mouse moved to (649, 296)
Screenshot: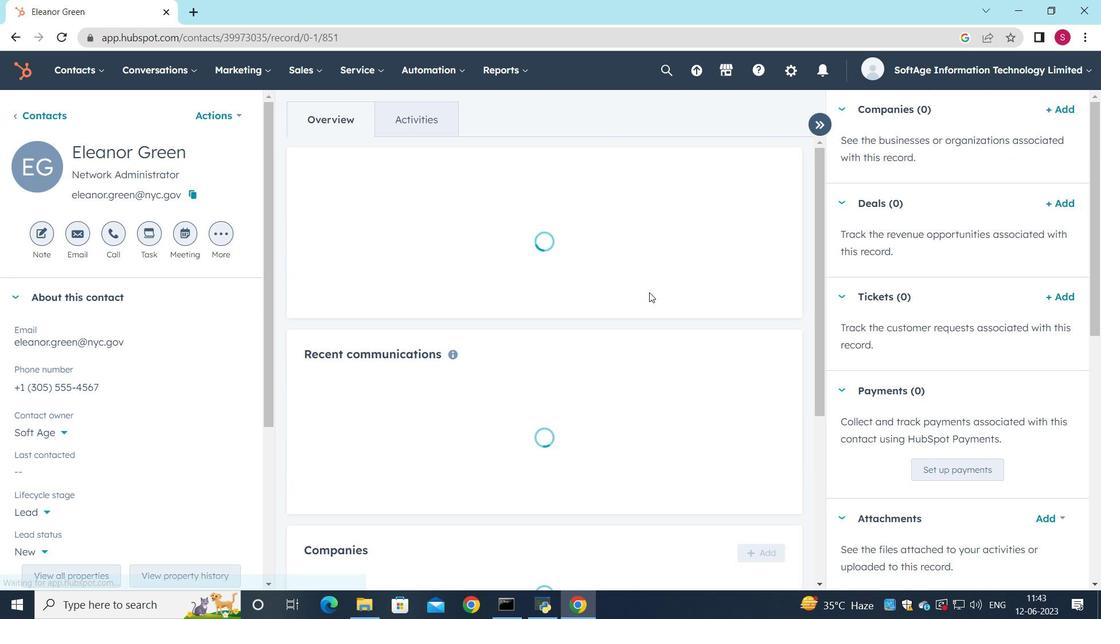 
Action: Mouse scrolled (649, 295) with delta (0, 0)
Screenshot: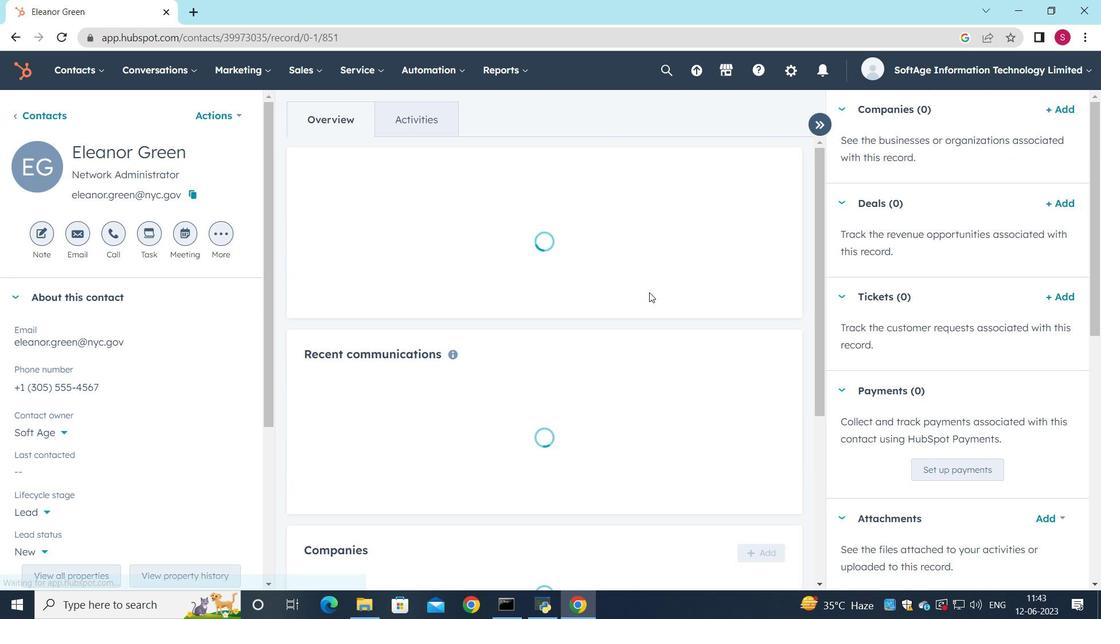 
Action: Mouse moved to (660, 353)
Screenshot: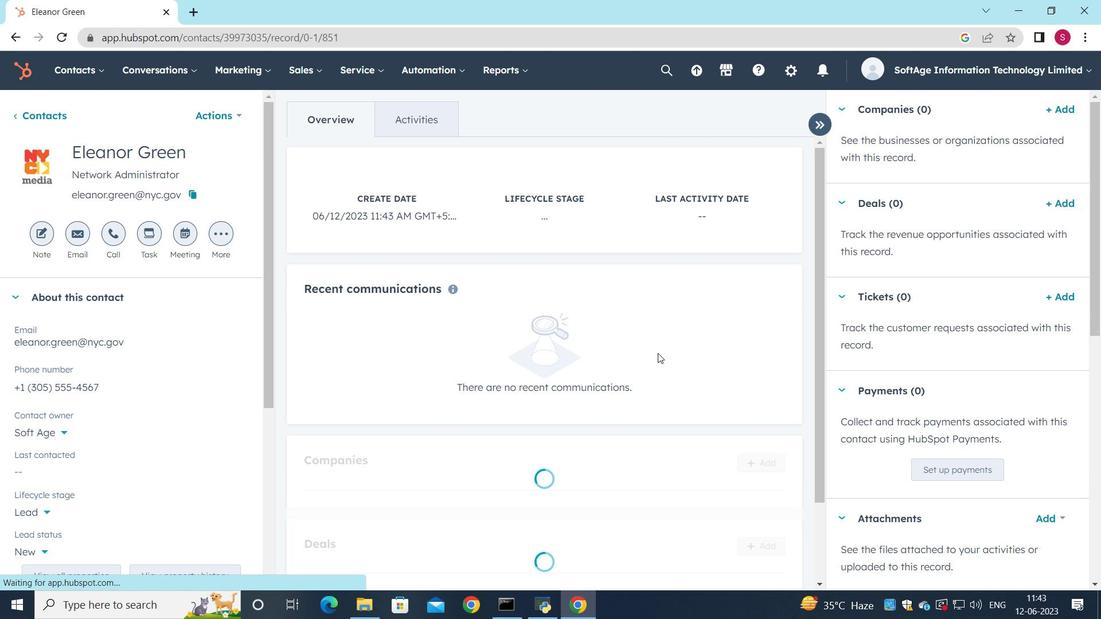 
Action: Mouse scrolled (660, 352) with delta (0, 0)
Screenshot: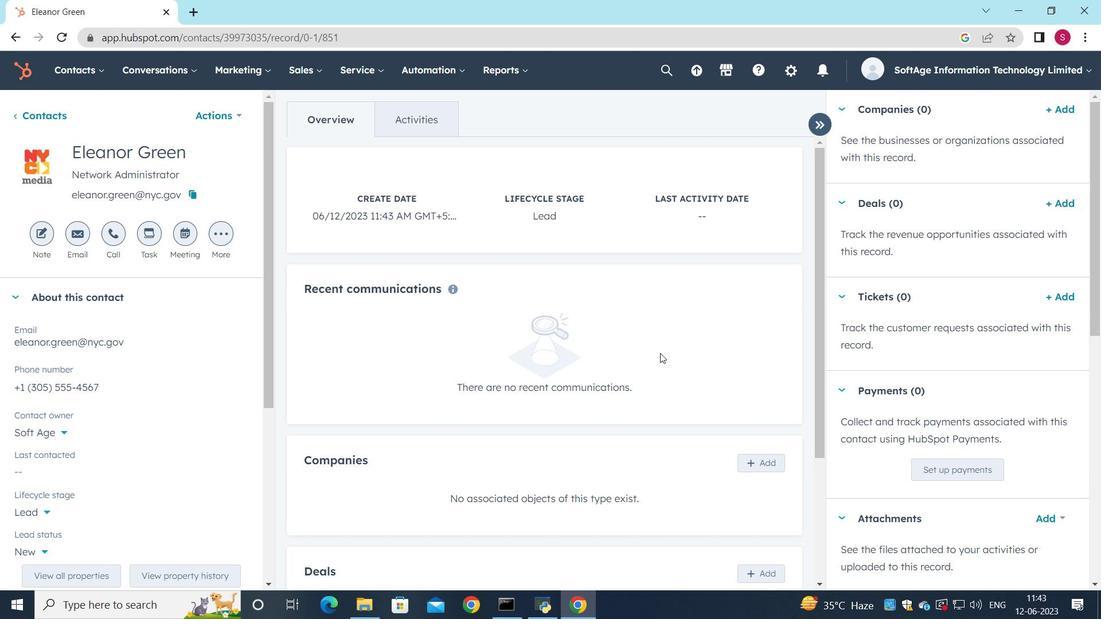 
Action: Mouse scrolled (660, 352) with delta (0, 0)
Screenshot: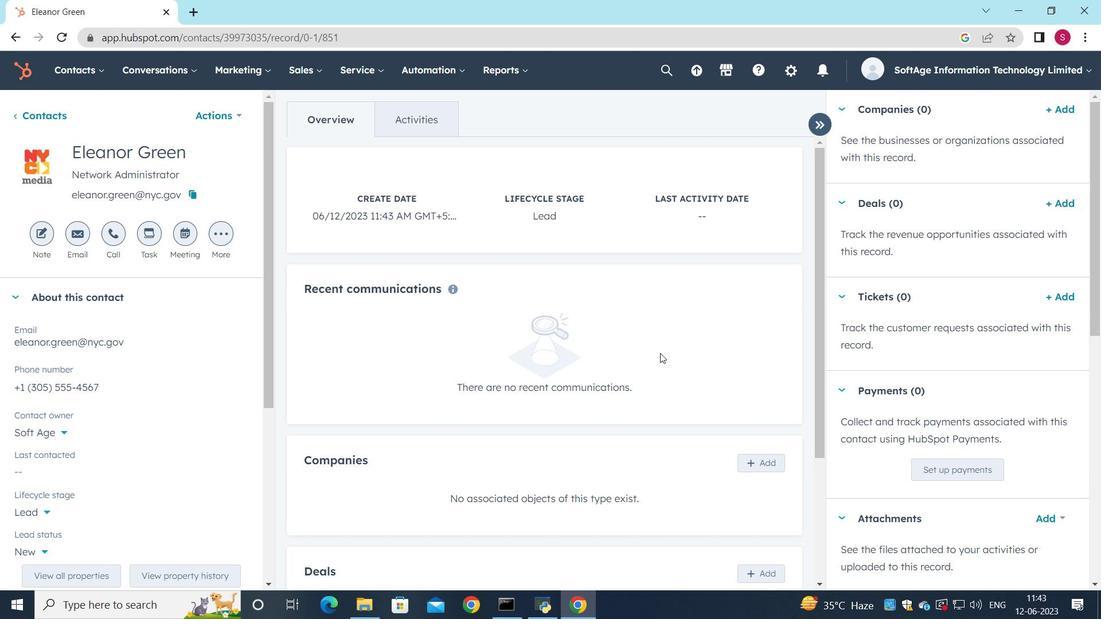 
Action: Mouse moved to (740, 317)
Screenshot: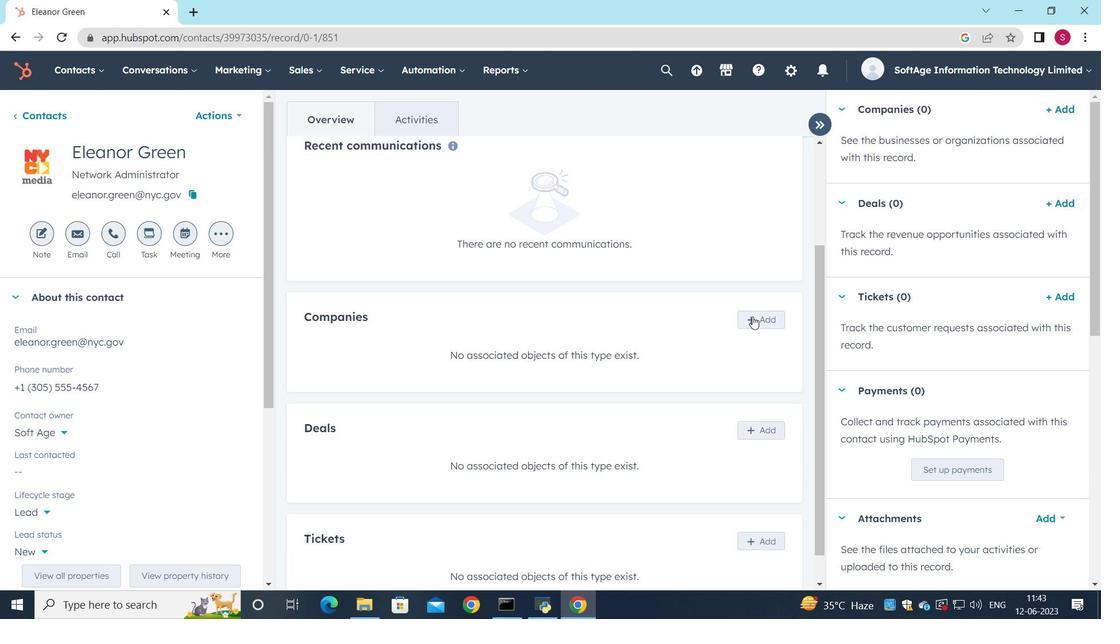 
Action: Mouse pressed left at (740, 317)
Screenshot: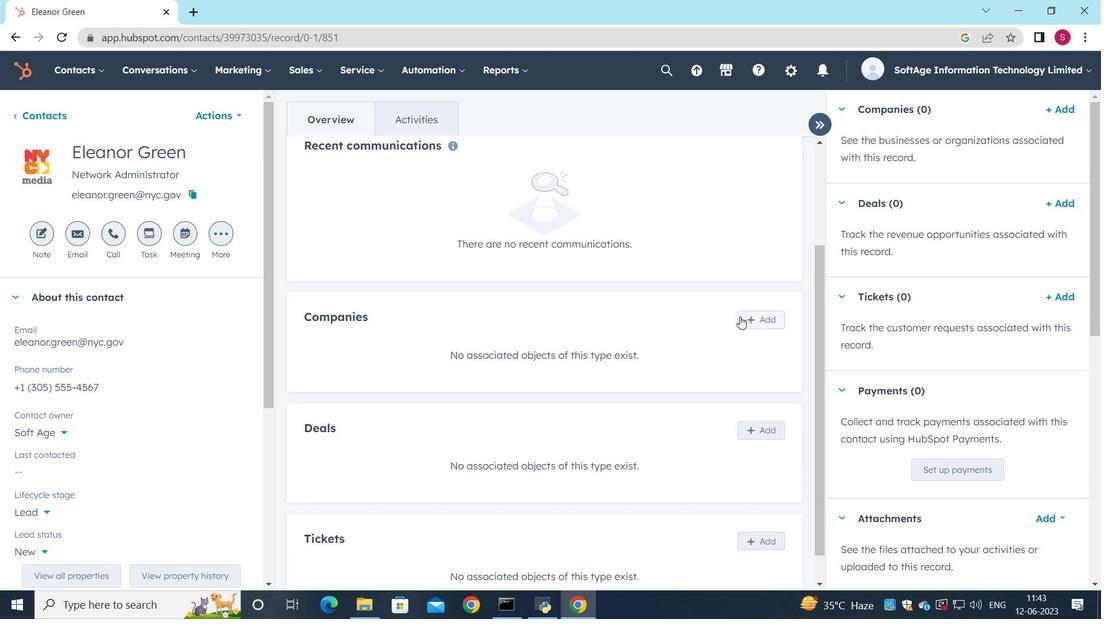 
Action: Mouse moved to (813, 154)
Screenshot: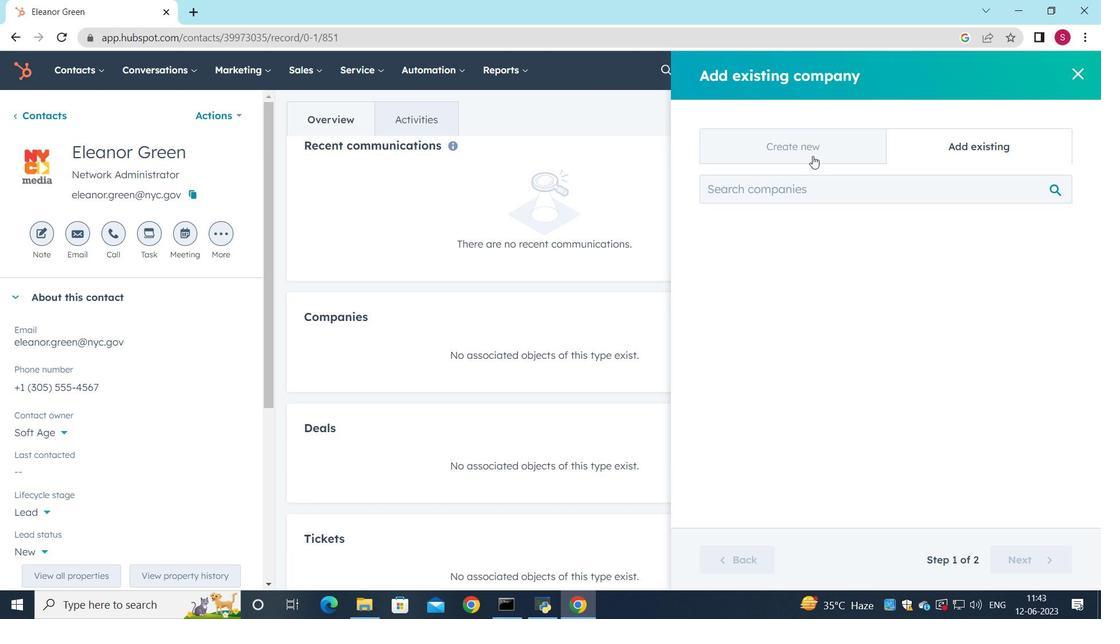 
Action: Mouse pressed left at (813, 154)
Screenshot: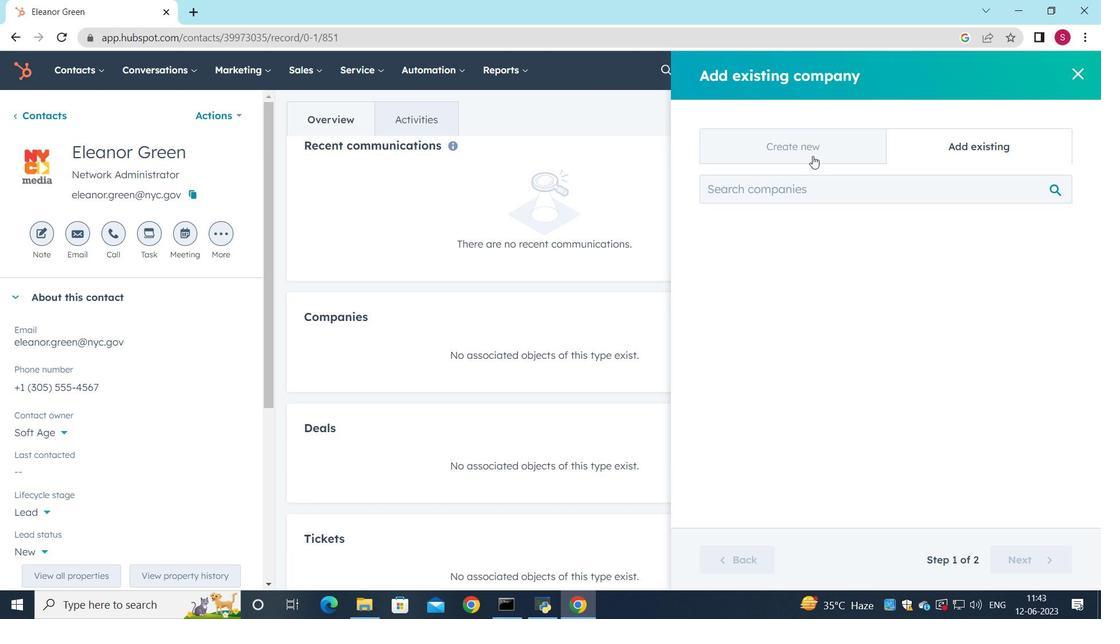 
Action: Mouse moved to (811, 233)
Screenshot: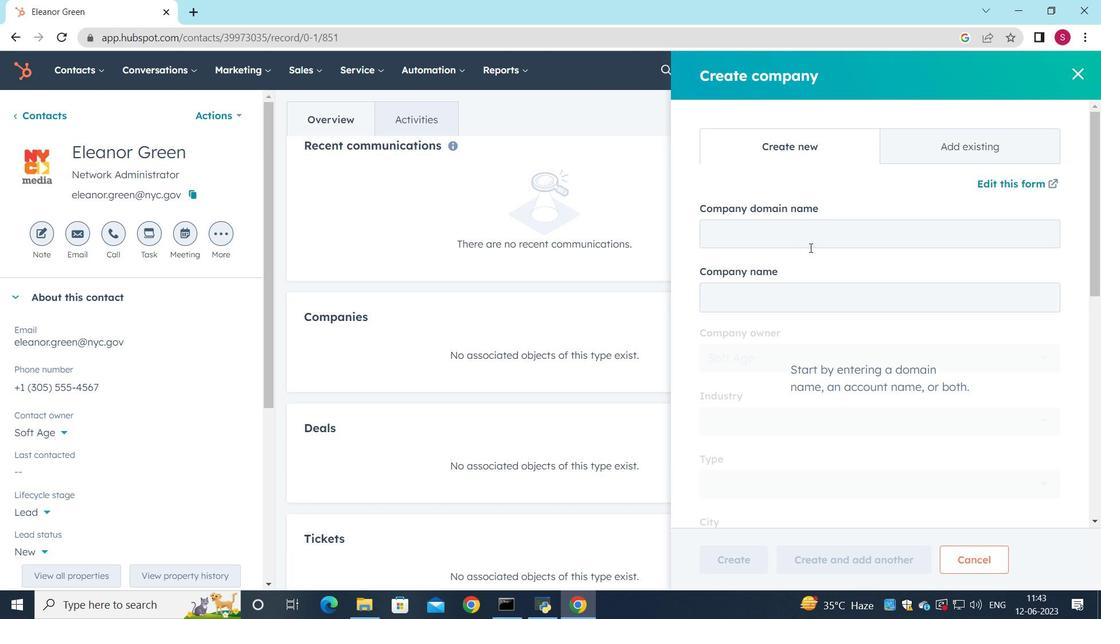 
Action: Mouse pressed left at (811, 233)
Screenshot: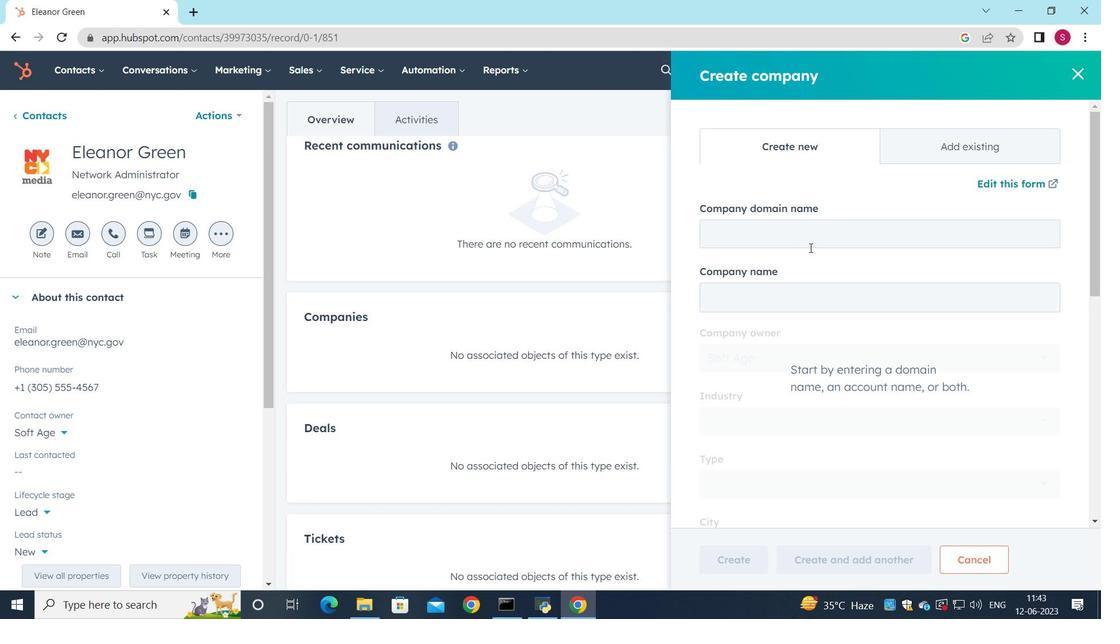 
Action: Key pressed www.bms.com
Screenshot: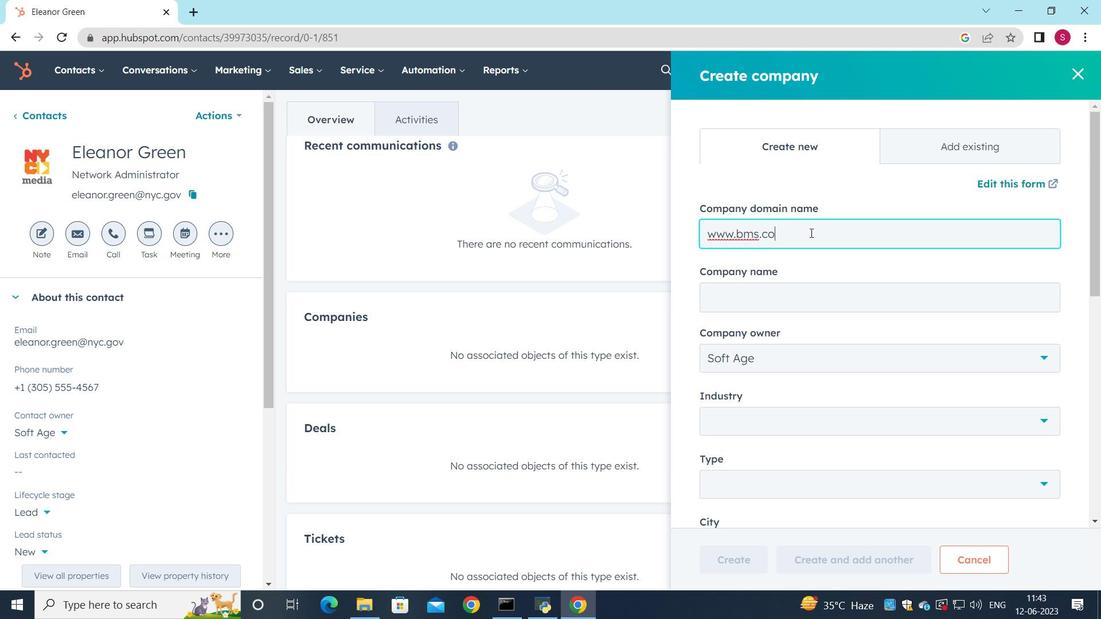 
Action: Mouse scrolled (811, 232) with delta (0, 0)
Screenshot: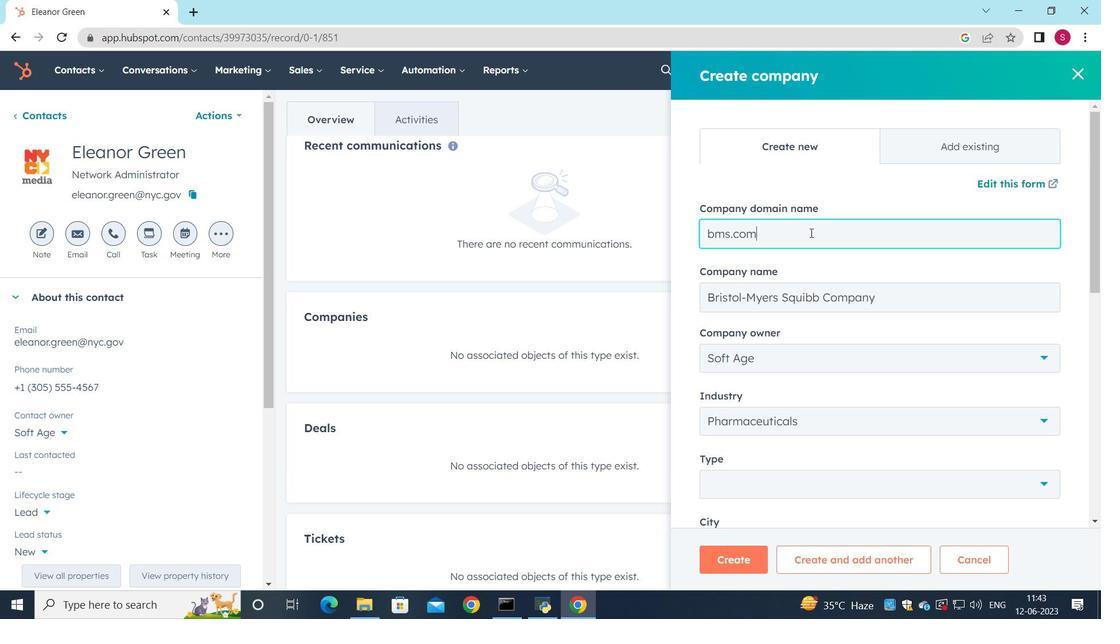 
Action: Mouse moved to (812, 261)
Screenshot: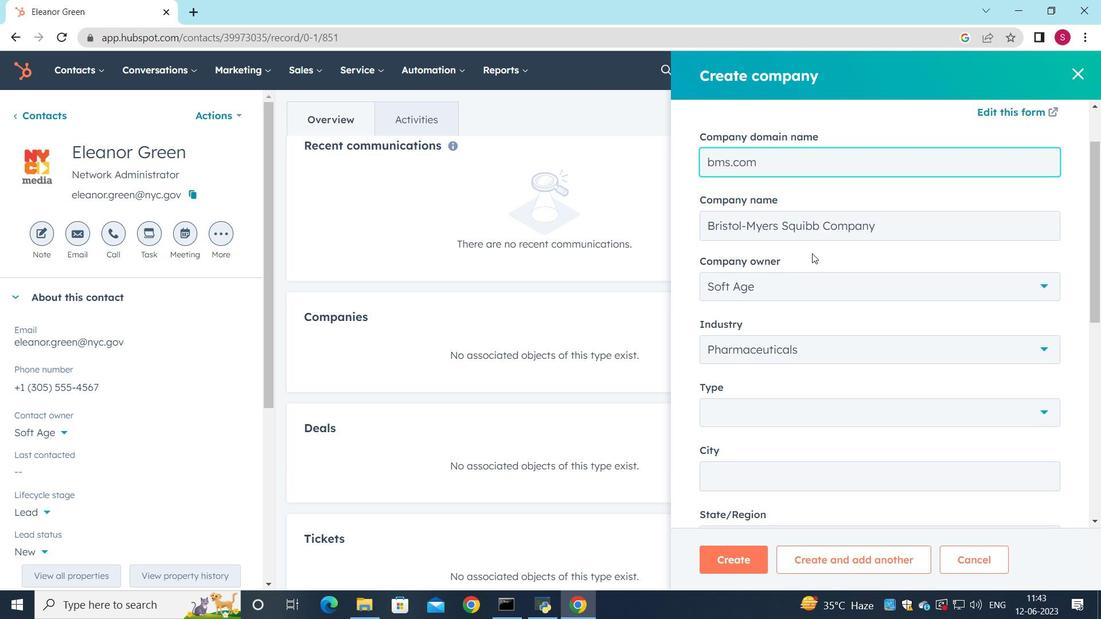 
Action: Mouse scrolled (812, 261) with delta (0, 0)
Screenshot: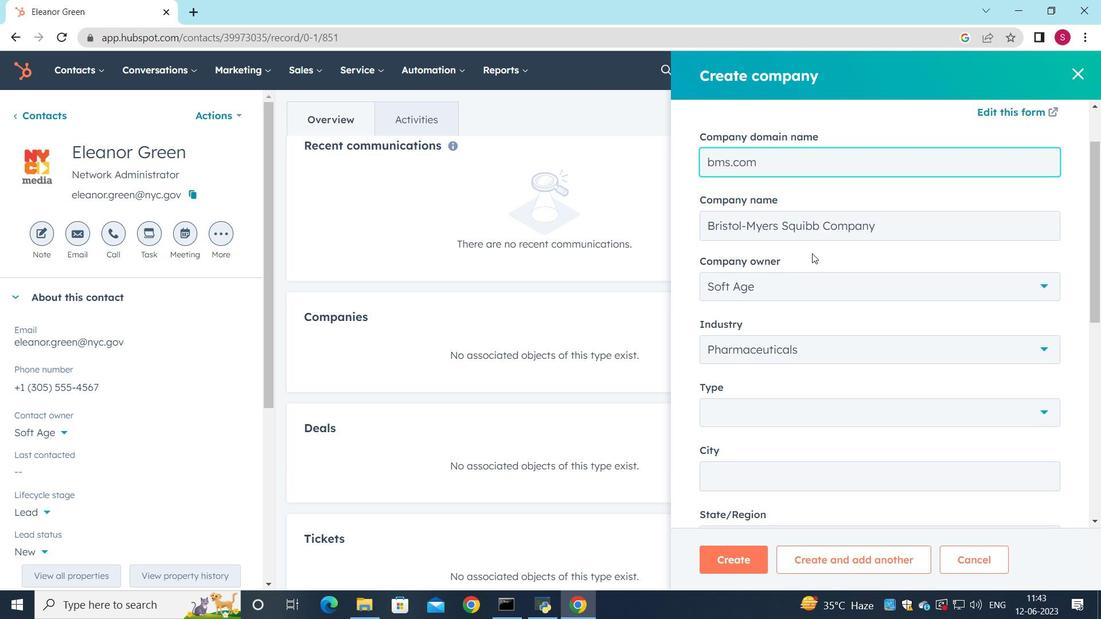 
Action: Mouse moved to (810, 277)
Screenshot: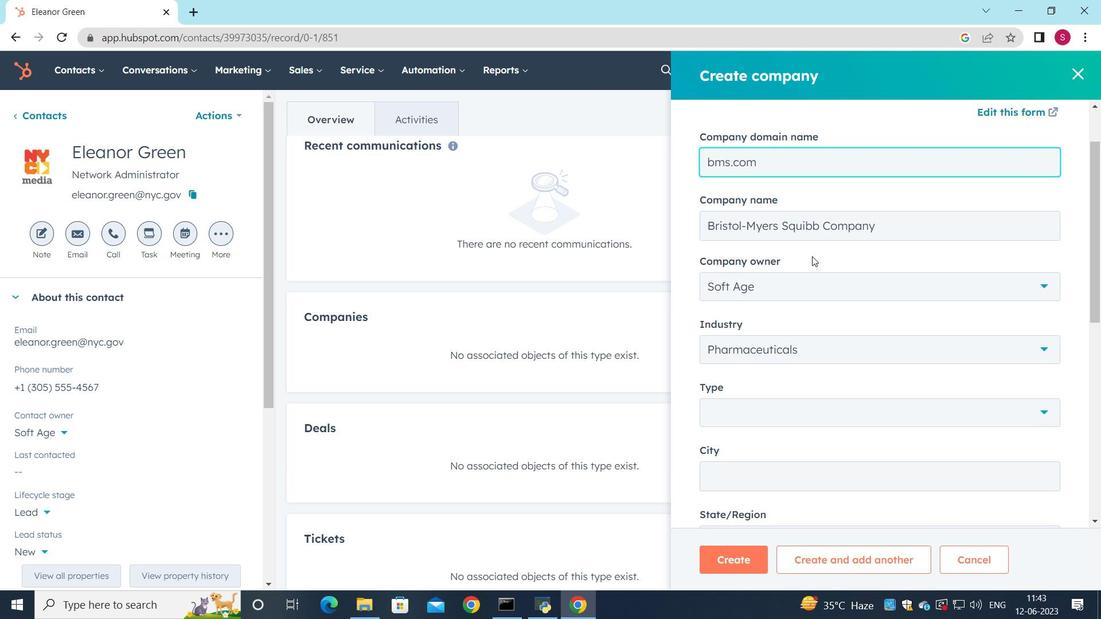 
Action: Mouse scrolled (810, 277) with delta (0, 0)
Screenshot: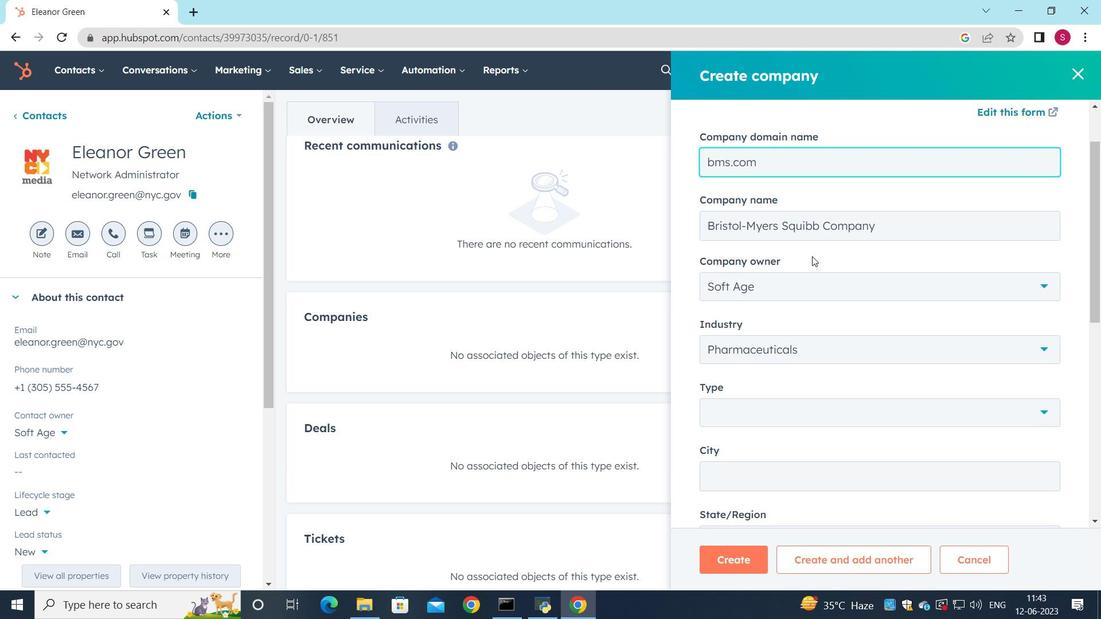 
Action: Mouse moved to (1013, 267)
Screenshot: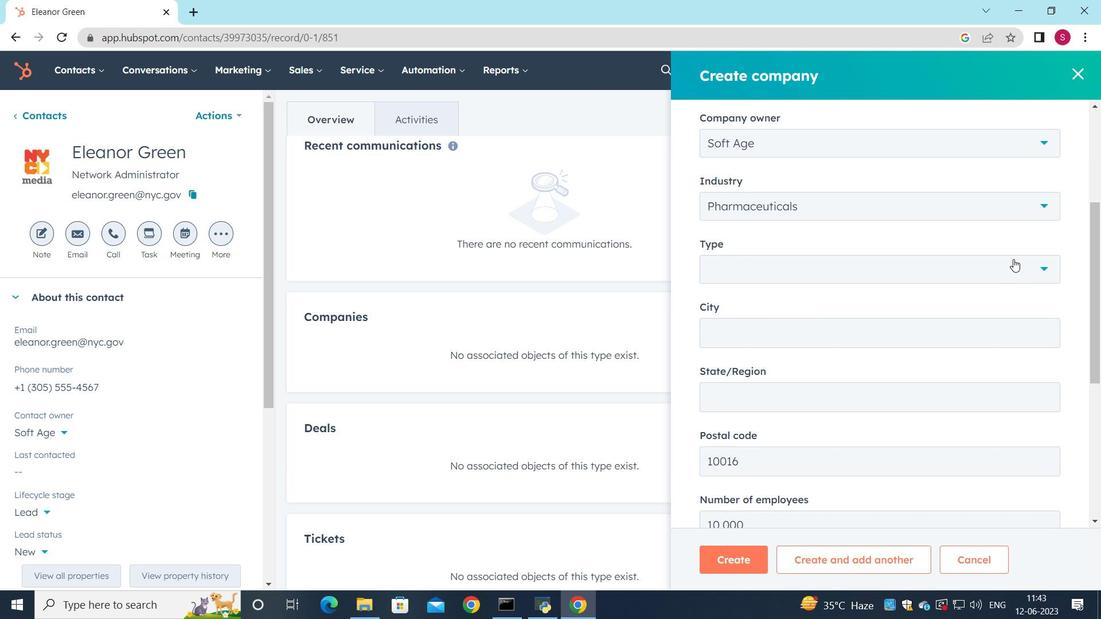 
Action: Mouse pressed left at (1013, 267)
Screenshot: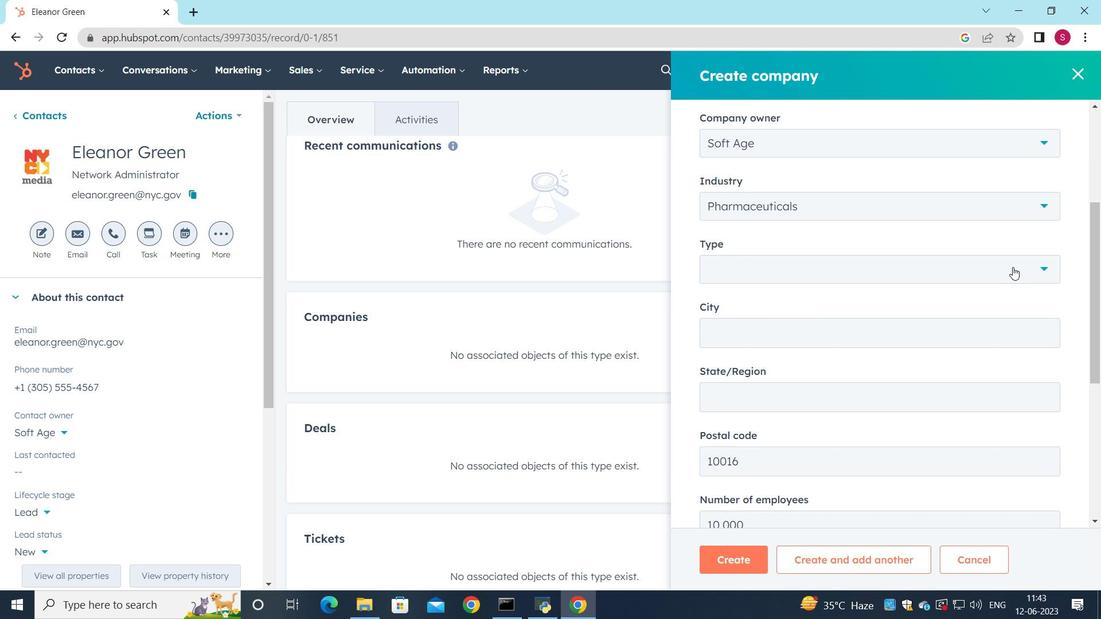 
Action: Mouse moved to (852, 334)
Screenshot: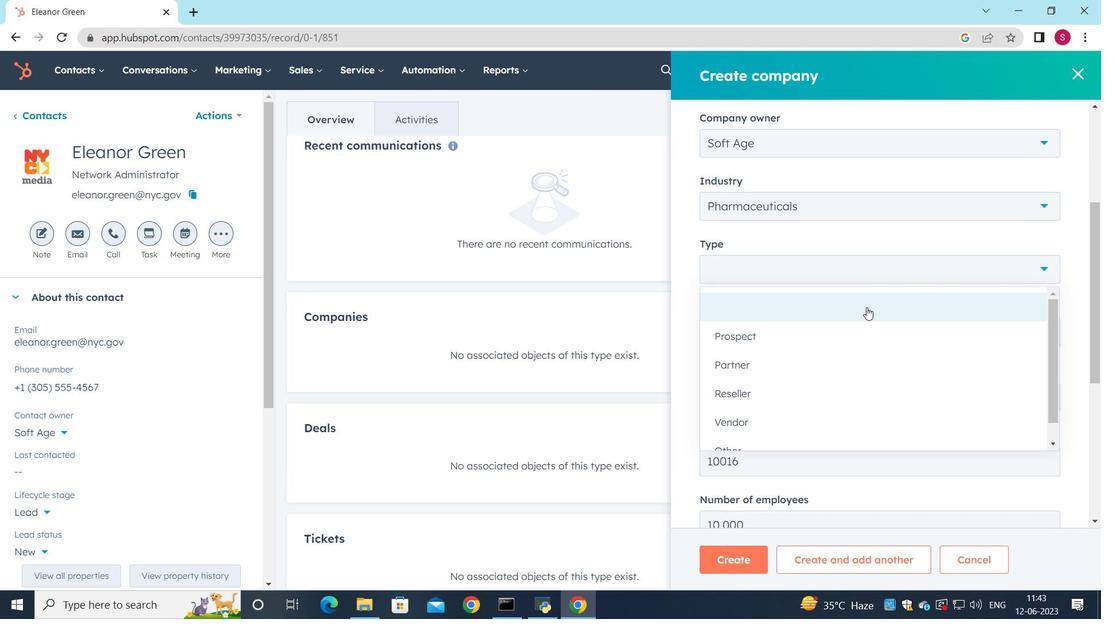 
Action: Mouse pressed left at (852, 334)
Screenshot: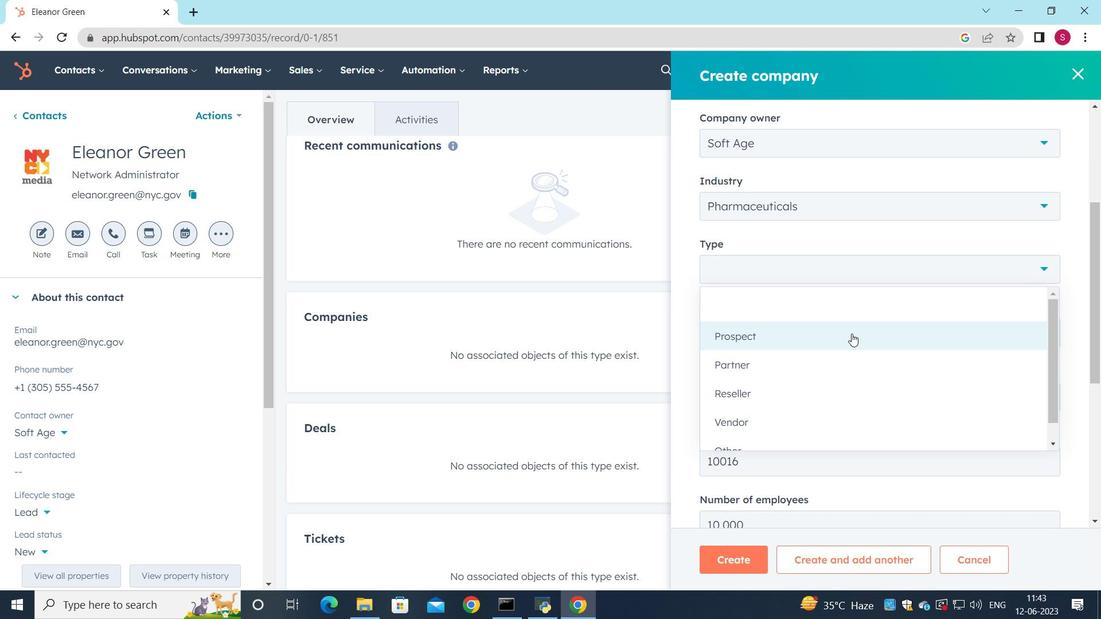 
Action: Mouse moved to (858, 320)
Screenshot: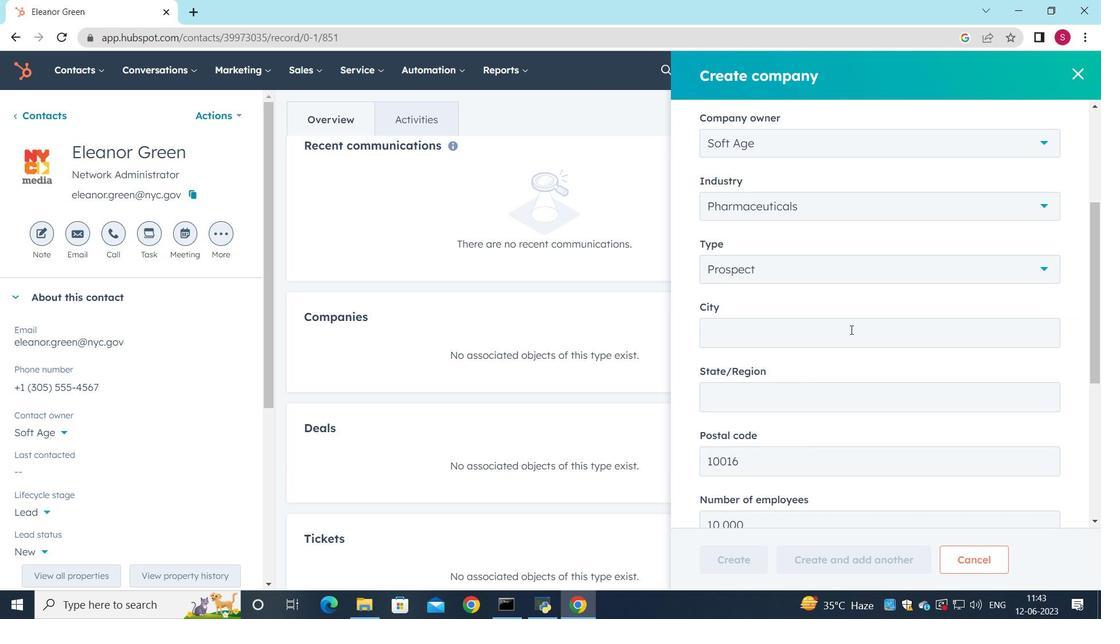 
Action: Mouse scrolled (858, 320) with delta (0, 0)
Screenshot: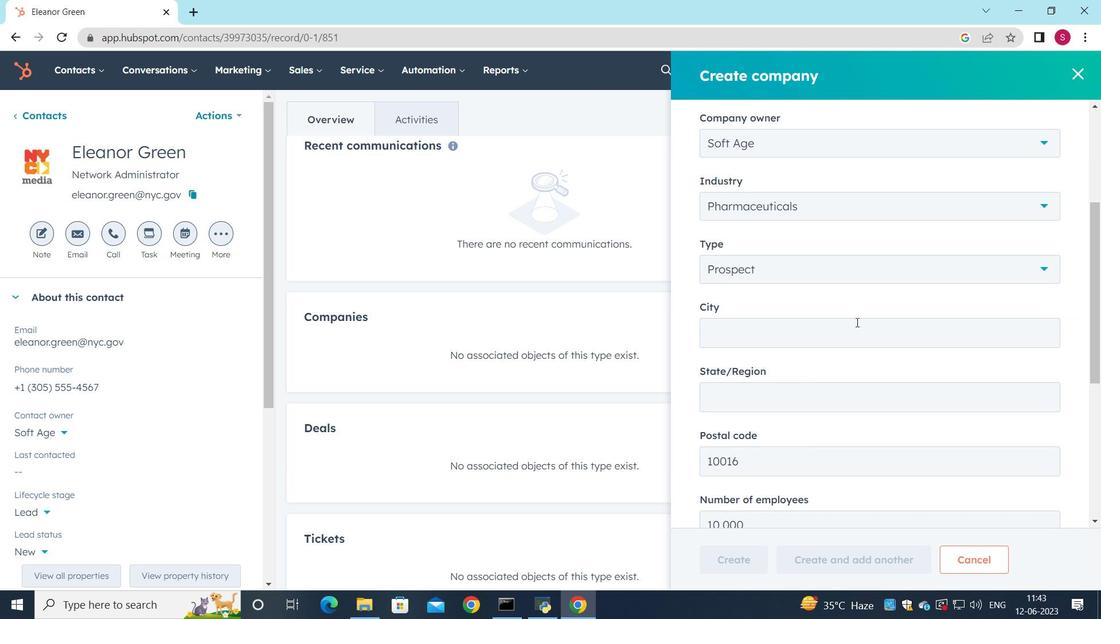 
Action: Mouse scrolled (858, 320) with delta (0, 0)
Screenshot: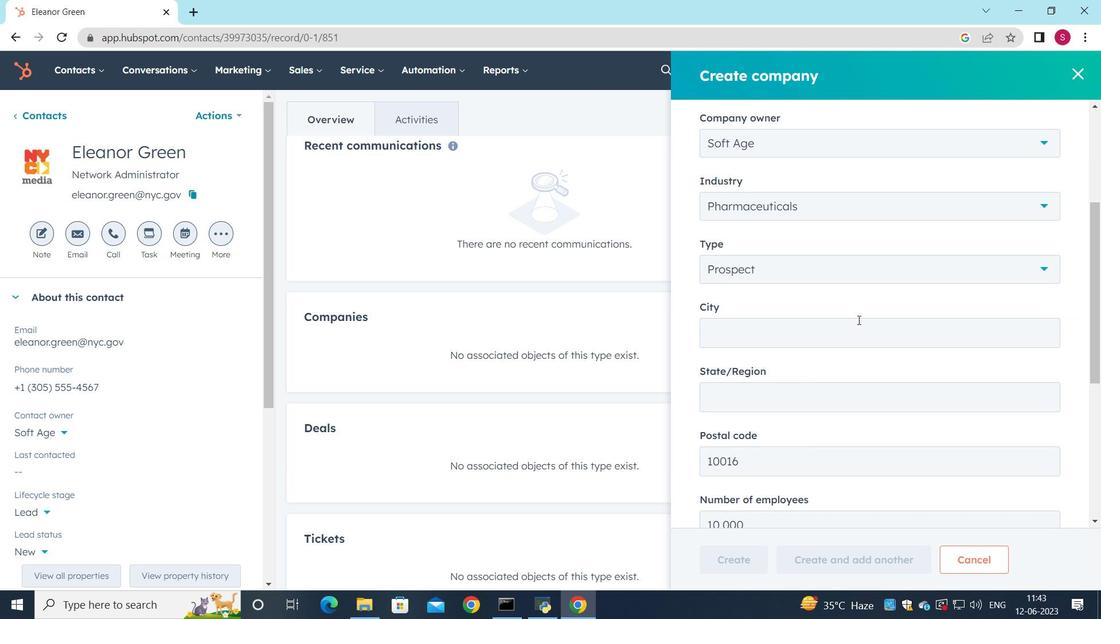 
Action: Mouse moved to (747, 185)
Screenshot: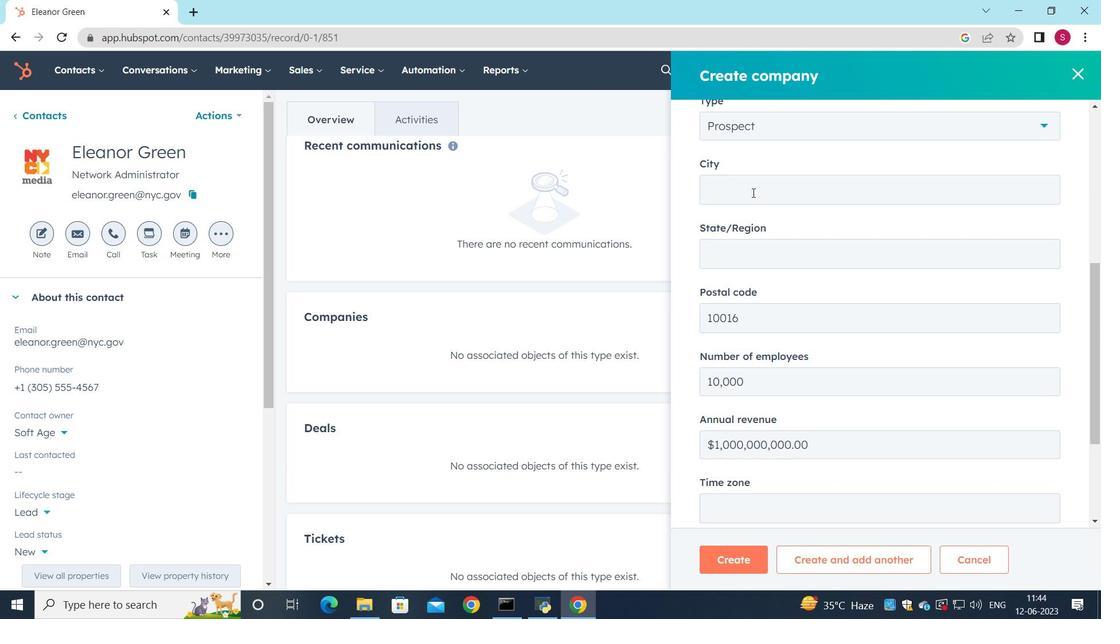 
Action: Mouse scrolled (747, 184) with delta (0, 0)
Screenshot: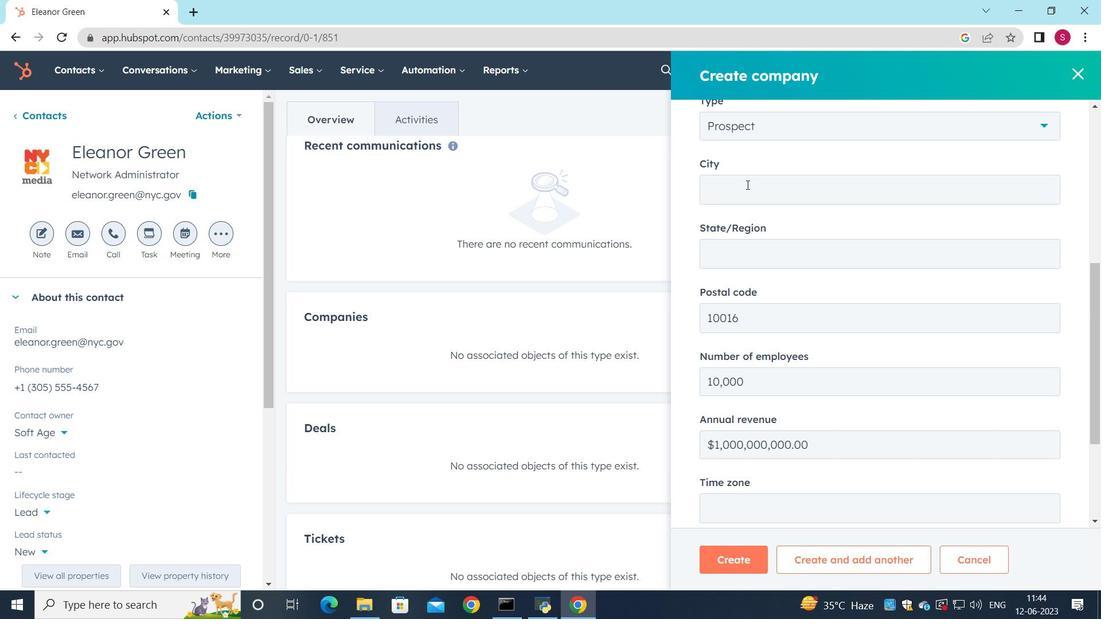 
Action: Mouse scrolled (747, 184) with delta (0, 0)
Screenshot: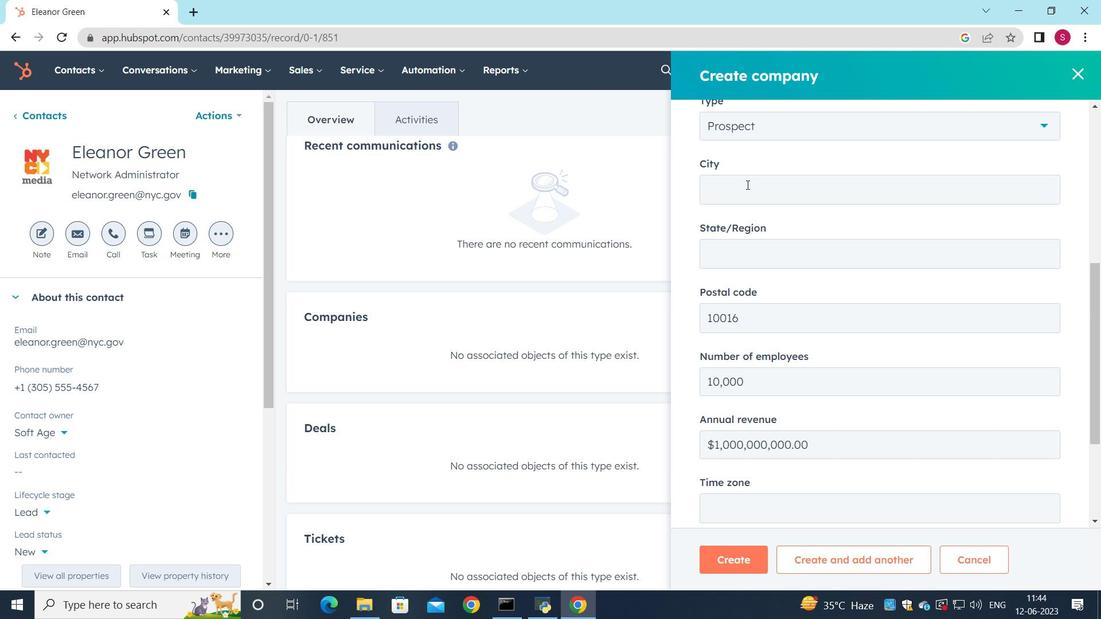 
Action: Mouse moved to (719, 555)
Screenshot: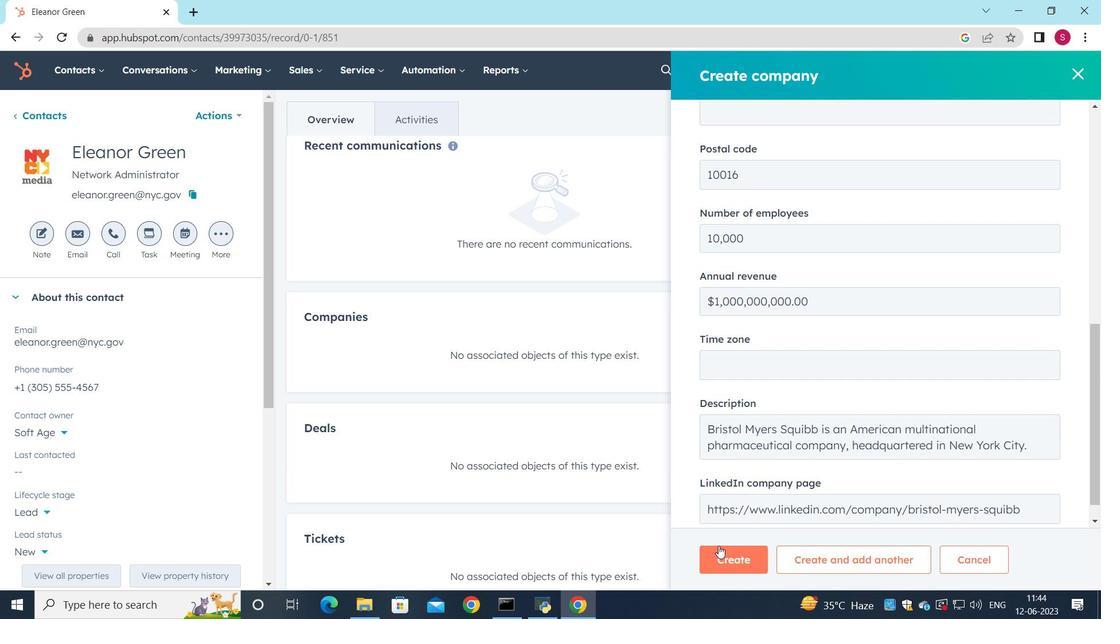 
Action: Mouse pressed left at (719, 555)
Screenshot: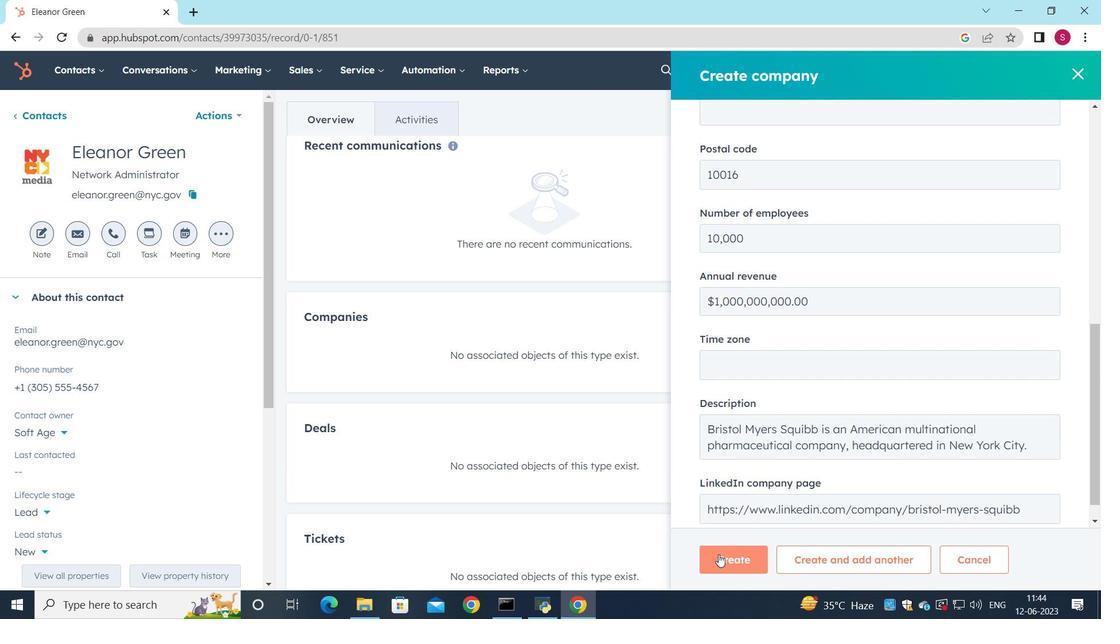 
Action: Mouse moved to (429, 313)
Screenshot: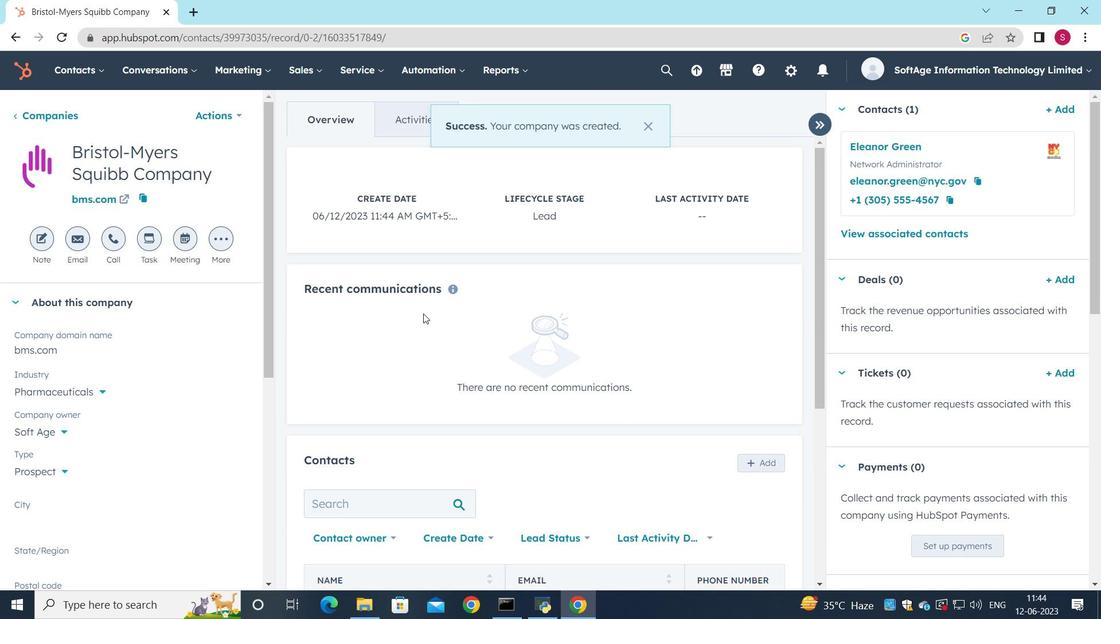 
Action: Mouse scrolled (429, 313) with delta (0, 0)
Screenshot: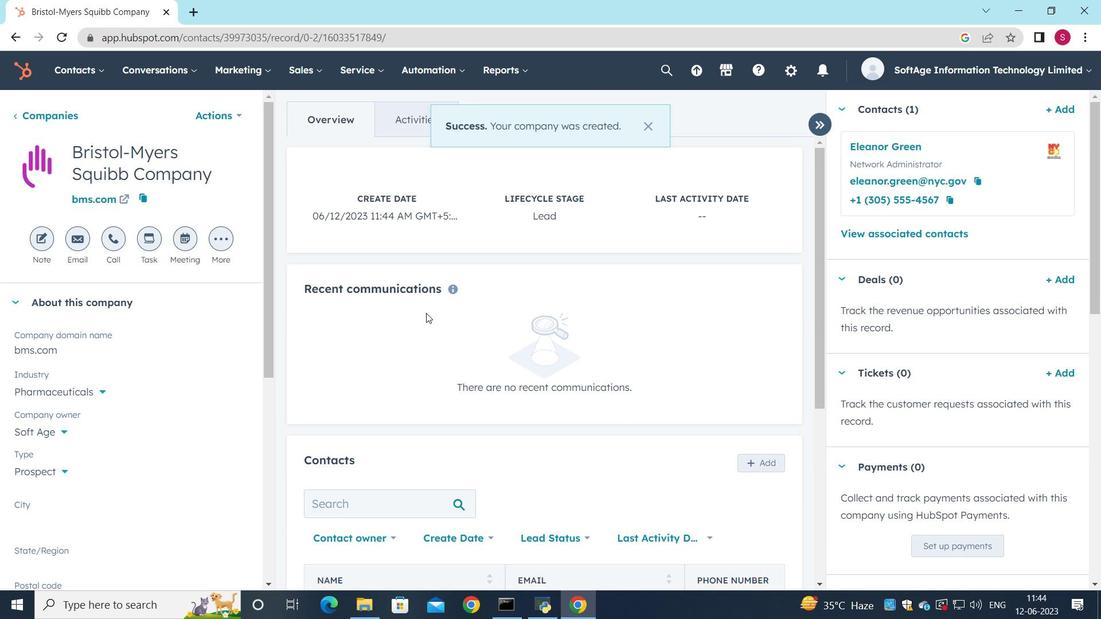 
Action: Mouse scrolled (429, 313) with delta (0, 0)
Screenshot: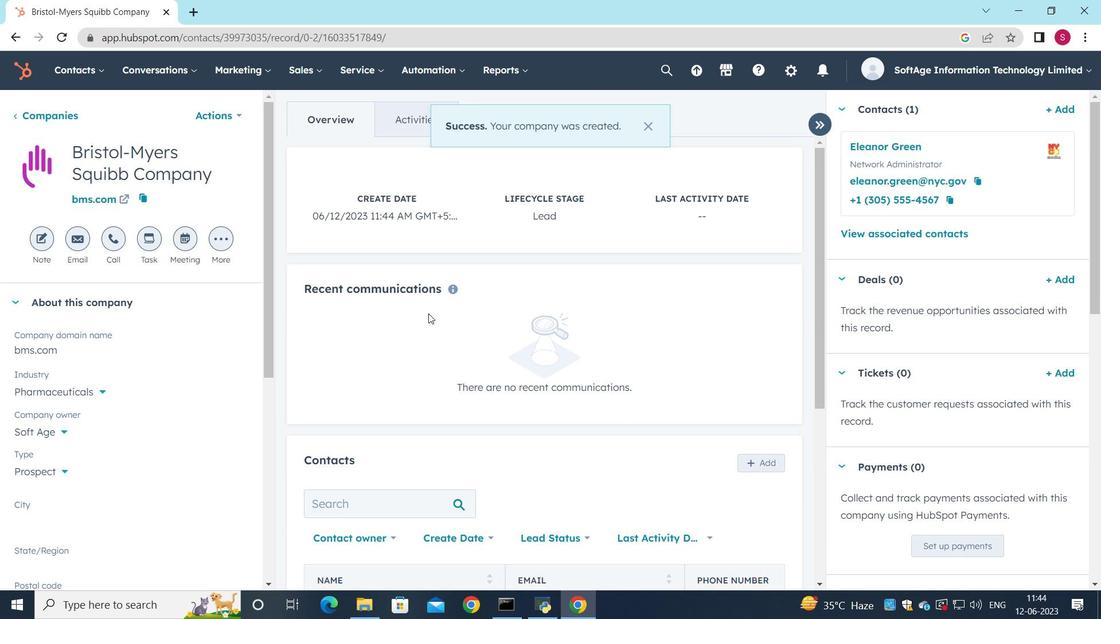 
Action: Mouse moved to (494, 355)
Screenshot: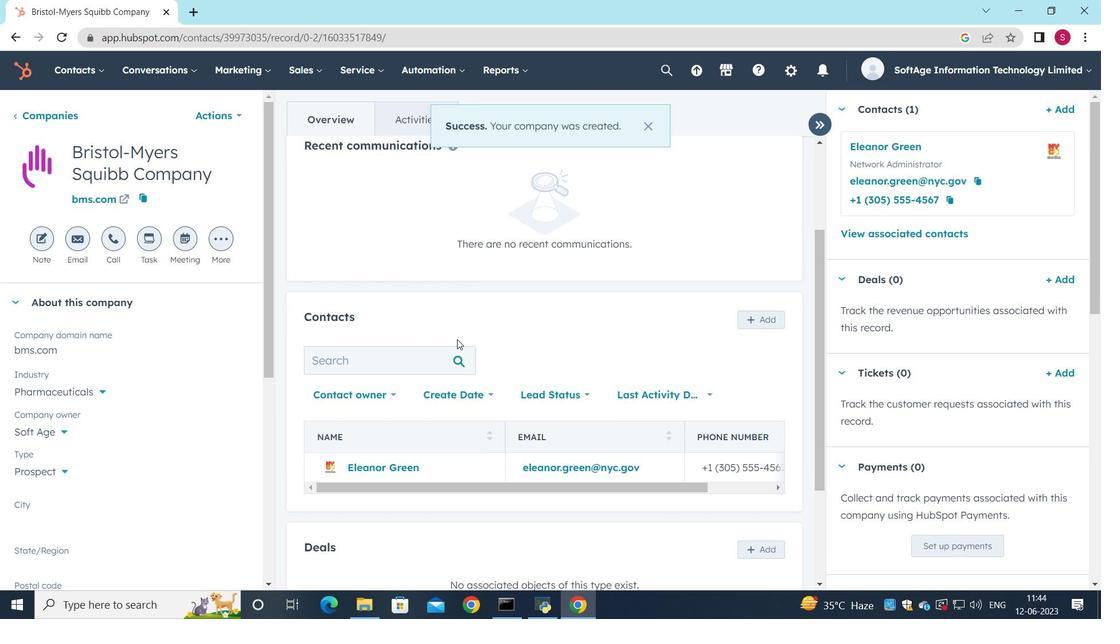 
